 Task: Open a blank google sheet and write heading  Student grades data  Add 10 students name:-  'Joshua Rivera, Zoey Coleman, Ryan Wright, Addison Bailey, Jonathan Simmons, Brooklyn Ward, Caleb Barnes, Audrey Collins, Gabriel Perry, Sofia Bell. ' in November Last week sales are  100 to 150. Math Grade:-  90, 95, 80, 92, 85,88, 90, 78, 92, 85.Science Grade:-  85, 87, 92, 88, 90, 85, 92, 80, 88, 90.English Grade:-  92, 90, 85, 90, 88, 92, 85, 82, 90, 88.History Grade:-  88, 92, 78, 95, 90, 90, 80, 85, 92, 90. Total use the formula   =SUM(D2:G2) then presss enter. Save page analysisSalesByMonth
Action: Mouse moved to (260, 139)
Screenshot: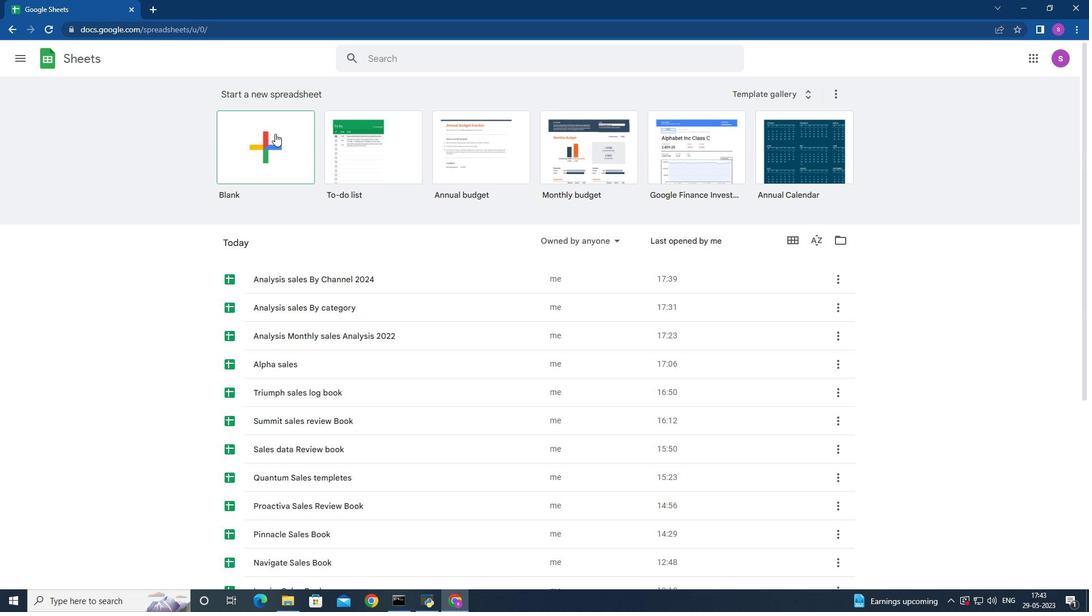 
Action: Mouse pressed left at (260, 139)
Screenshot: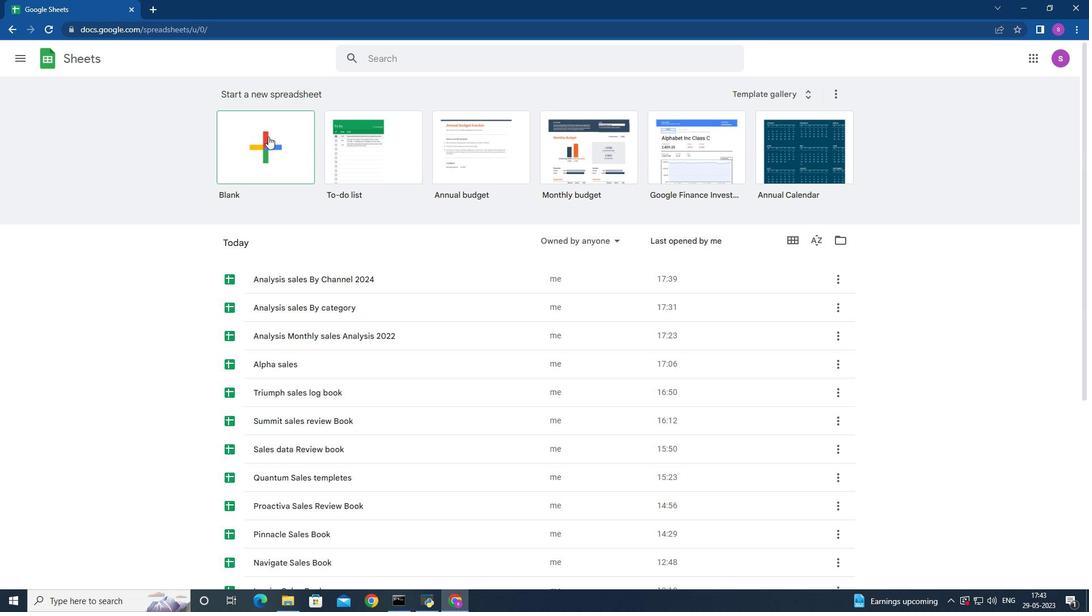 
Action: Mouse moved to (71, 141)
Screenshot: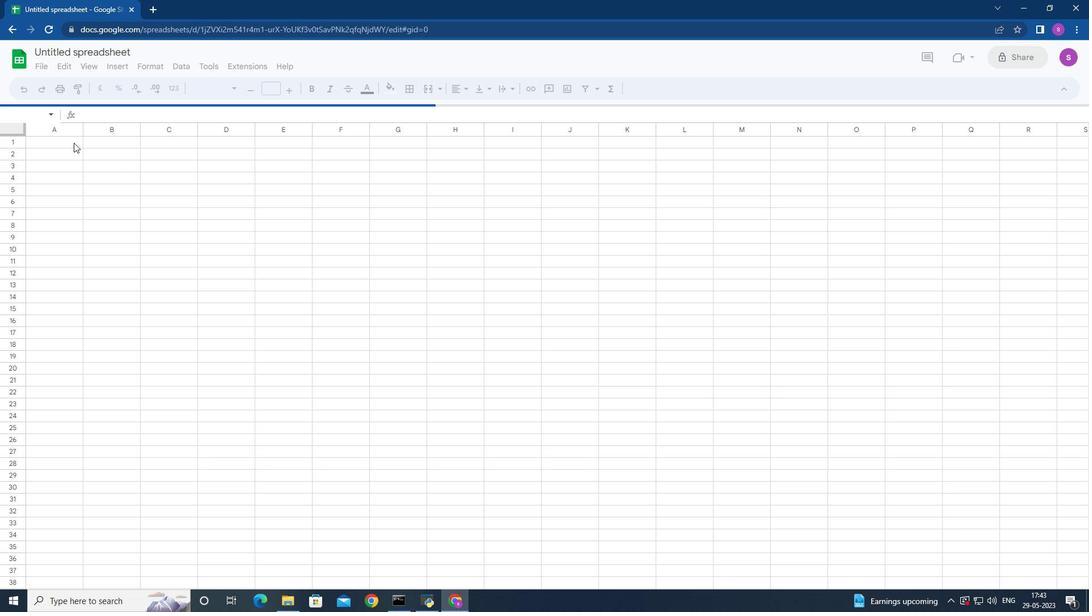 
Action: Mouse pressed left at (71, 141)
Screenshot: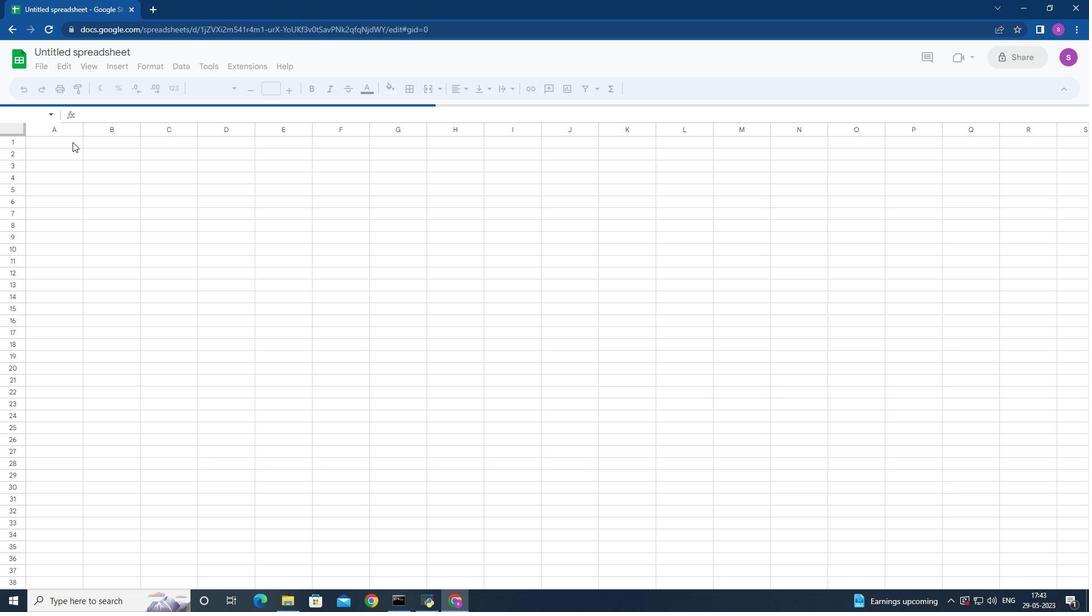
Action: Key pressed <Key.shift>Student<Key.space><Key.shift>grades<Key.space>dat<Key.backspace><Key.backspace><Key.backspace><Key.enter><Key.shift>O<Key.backspace><Key.shift>Jos<Key.backspace><Key.backspace><Key.backspace><Key.shift>Student<Key.space>name<Key.space><Key.enter><Key.shift>Joshua<Key.space><Key.shift>F<Key.backspace>r<Key.backspace><Key.shift>Riversa<Key.backspace><Key.backspace>a<Key.enter><Key.shift>Zoey<Key.space><Key.shift>Coleman<Key.enter><Key.shift><Key.shift><Key.shift><Key.shift><Key.shift>Ryan<Key.space><Key.shift>Wright<Key.enter><Key.shift>Addis<Key.backspace>son<Key.space><Key.shift>Bailey<Key.enter><Key.shift><Key.shift><Key.shift><Key.shift><Key.shift>Jonan<Key.backspace>than<Key.space><Key.shift>Simmou<Key.backspace>ns<Key.enter><Key.shift>Brooklt<Key.backspace>yn<Key.space><Key.shift>Ward<Key.enter><Key.shift><Key.shift>Caleb<Key.space><Key.shift>Barnes<Key.enter><Key.shift>Audrey<Key.space><Key.shift>Collins<Key.enter><Key.shift>Gabriesl<Key.backspace><Key.backspace>l<Key.space><Key.shift><Key.shift>Pr<Key.backspace>erry<Key.enter><Key.shift>Sofia<Key.space><Key.shift>Bell<Key.enter><Key.up><Key.up><Key.up><Key.up><Key.up><Key.up><Key.up><Key.up><Key.up><Key.up><Key.up><Key.up><Key.right><Key.right><Key.left><Key.shift><Key.shift><Key.shift><Key.shift><Key.shift><Key.shift><Key.shift><Key.shift><Key.shift><Key.shift><Key.shift><Key.shift><Key.shift><Key.shift><Key.shift><Key.shift><Key.shift><Key.shift><Key.shift><Key.shift><Key.shift><Key.shift><Key.shift><Key.shift><Key.shift><Key.shift><Key.shift><Key.shift><Key.shift>Last<Key.space><Key.shift>Week<Key.space>sales<Key.enter><Key.enter><Key.up>100<Key.enter>120<Key.enter>123<Key.enter>
Screenshot: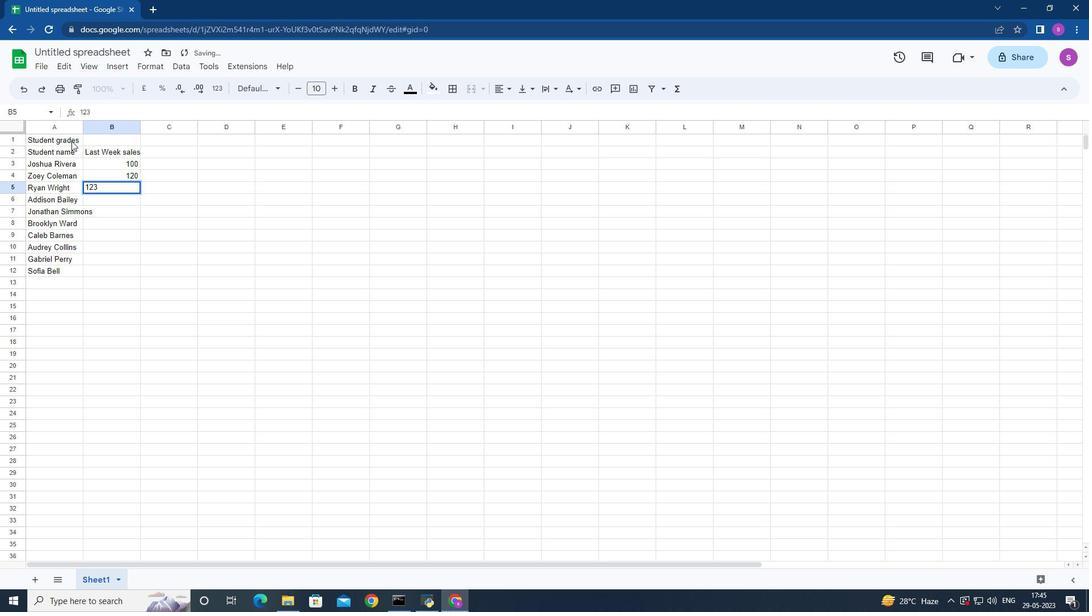 
Action: Mouse moved to (176, 206)
Screenshot: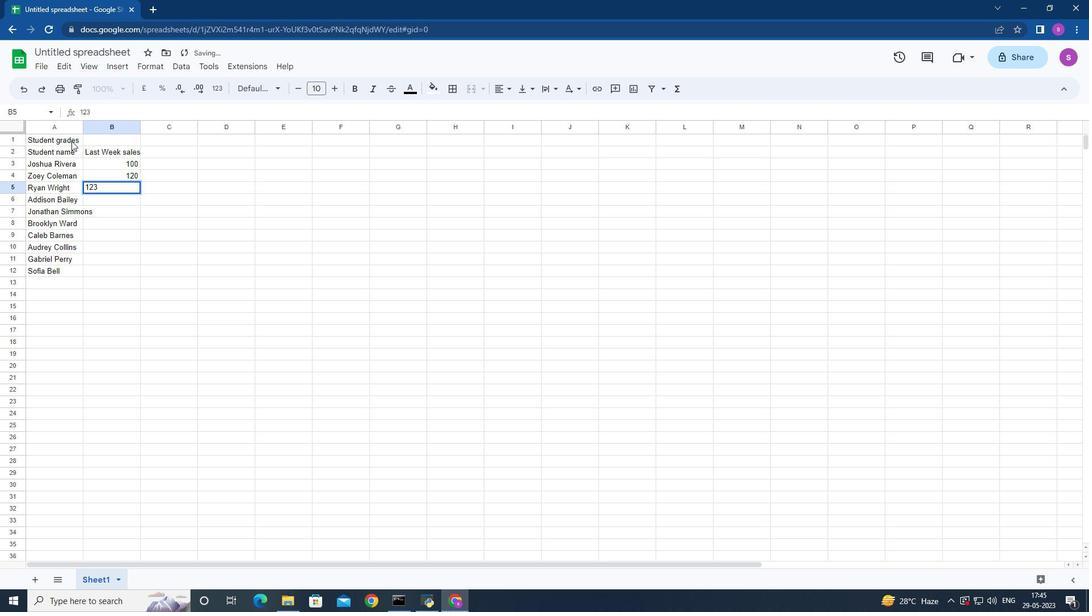 
Action: Key pressed 124<Key.enter>150<Key.enter>136<Key.enter>124<Key.enter>126<Key.enter>124<Key.enter>188<Key.enter>
Screenshot: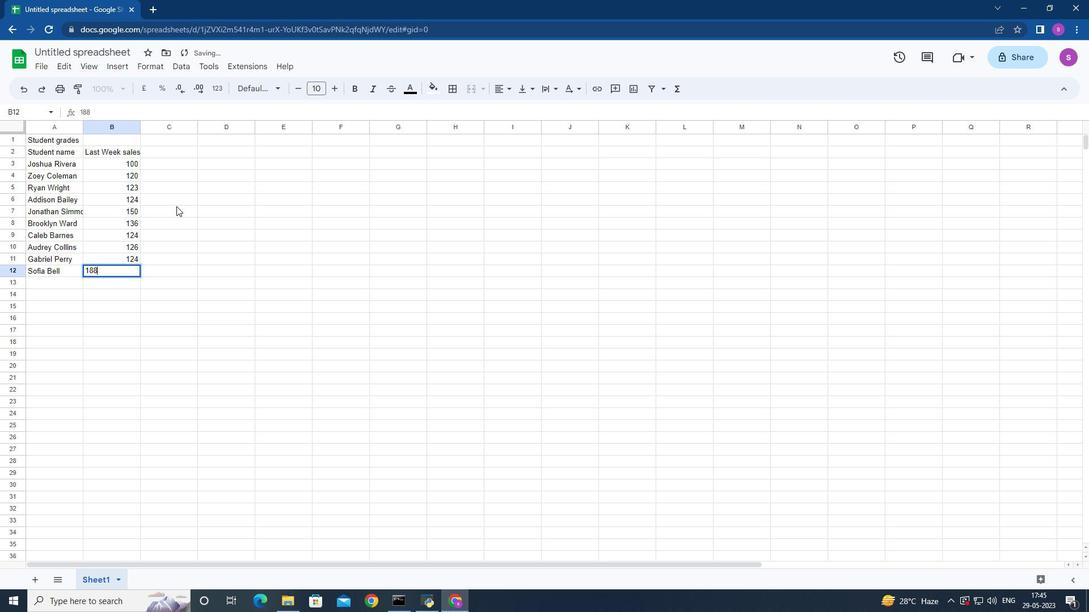 
Action: Mouse moved to (254, 242)
Screenshot: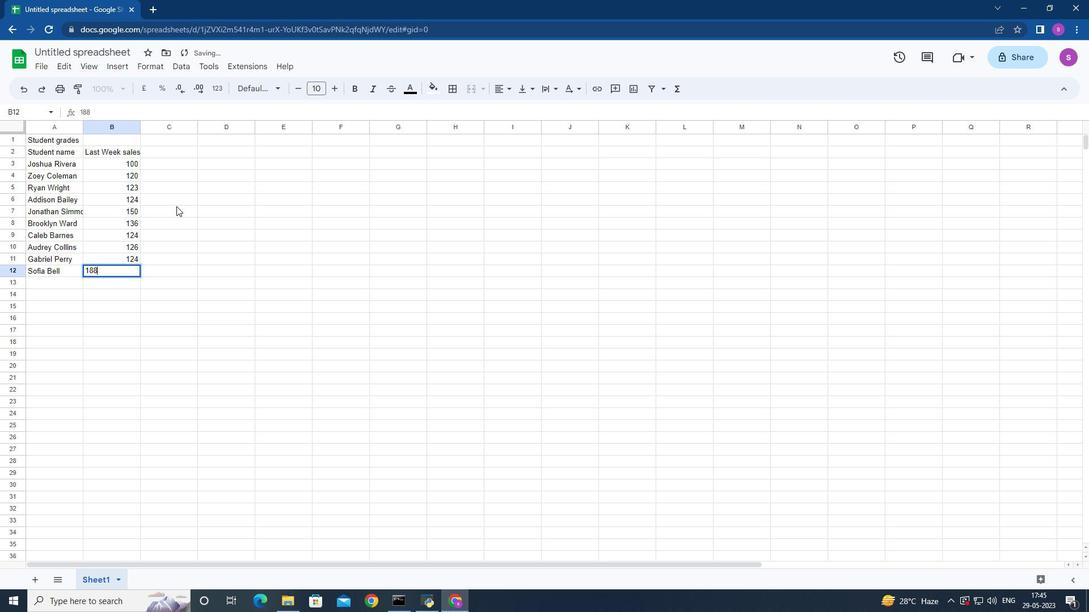 
Action: Key pressed <Key.right><Key.up><Key.up><Key.up><Key.up><Key.up><Key.up><Key.up><Key.up><Key.up><Key.up><Key.up><Key.shift>Math<Key.enter>90<Key.enter>95<Key.enter>80<Key.enter>92<Key.enter>85<Key.enter>88<Key.enter>90<Key.enter>78<Key.enter>92<Key.enter>85<Key.enter><Key.right><Key.up><Key.up><Key.up><Key.up><Key.up><Key.up><Key.up><Key.up><Key.up><Key.up><Key.up><Key.shift>science<Key.home><Key.right><Key.left>
Screenshot: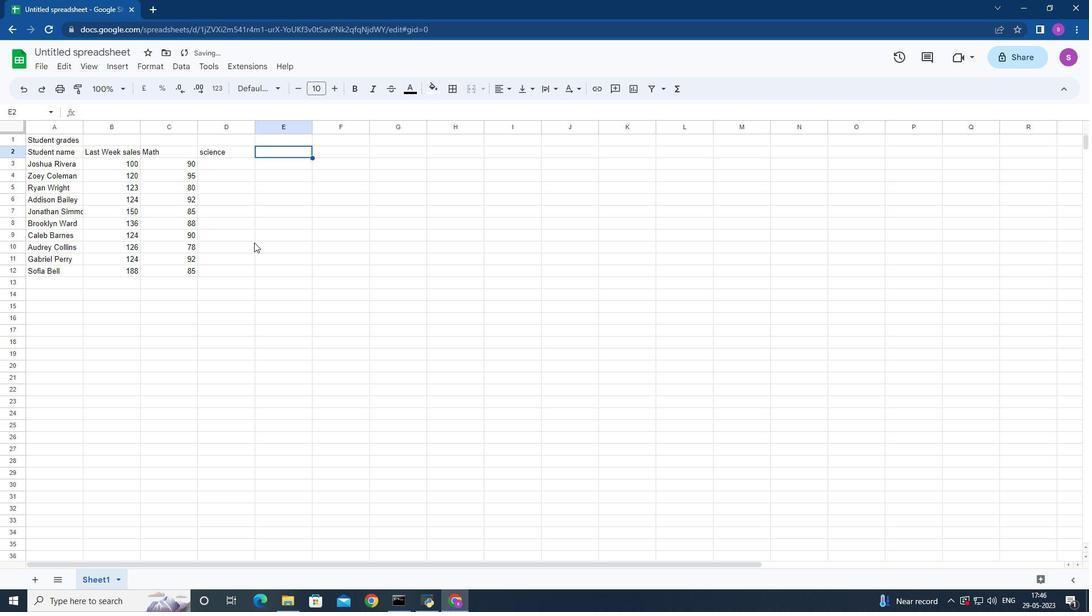 
Action: Mouse moved to (202, 149)
Screenshot: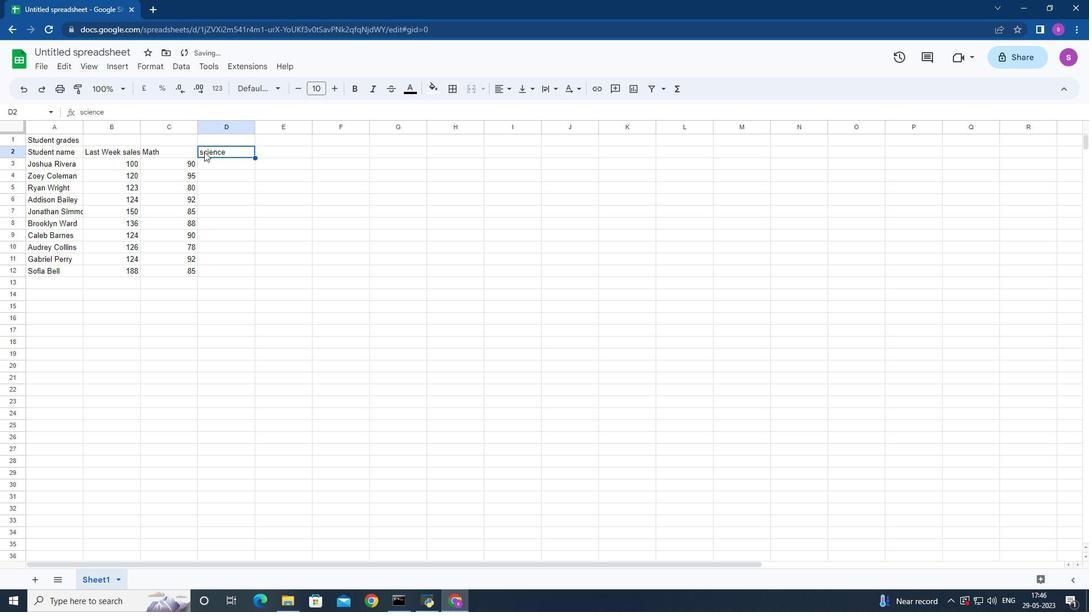 
Action: Mouse pressed left at (202, 149)
Screenshot: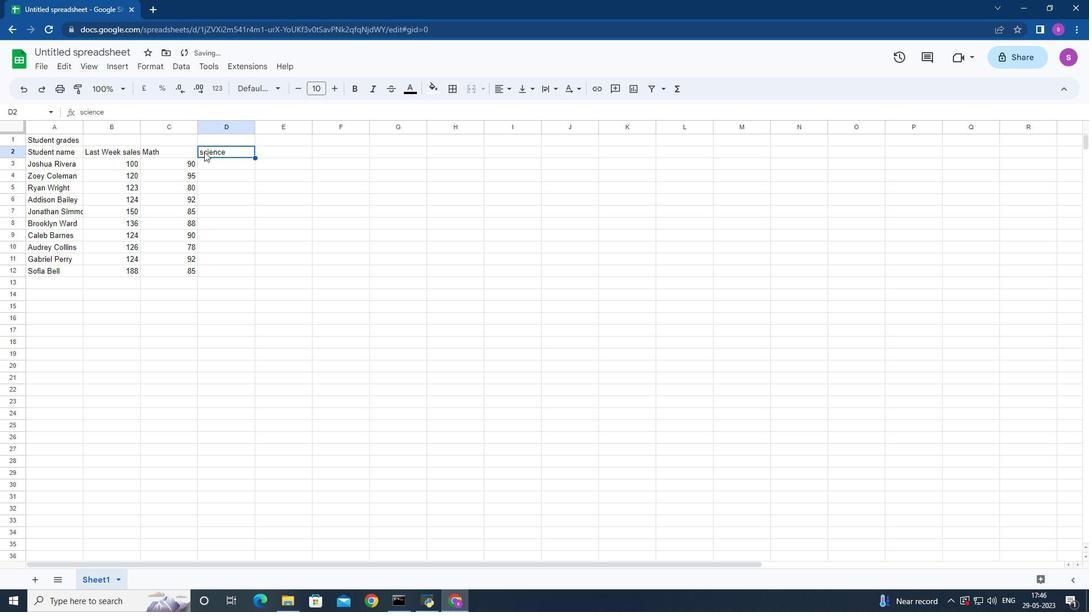 
Action: Mouse moved to (202, 149)
Screenshot: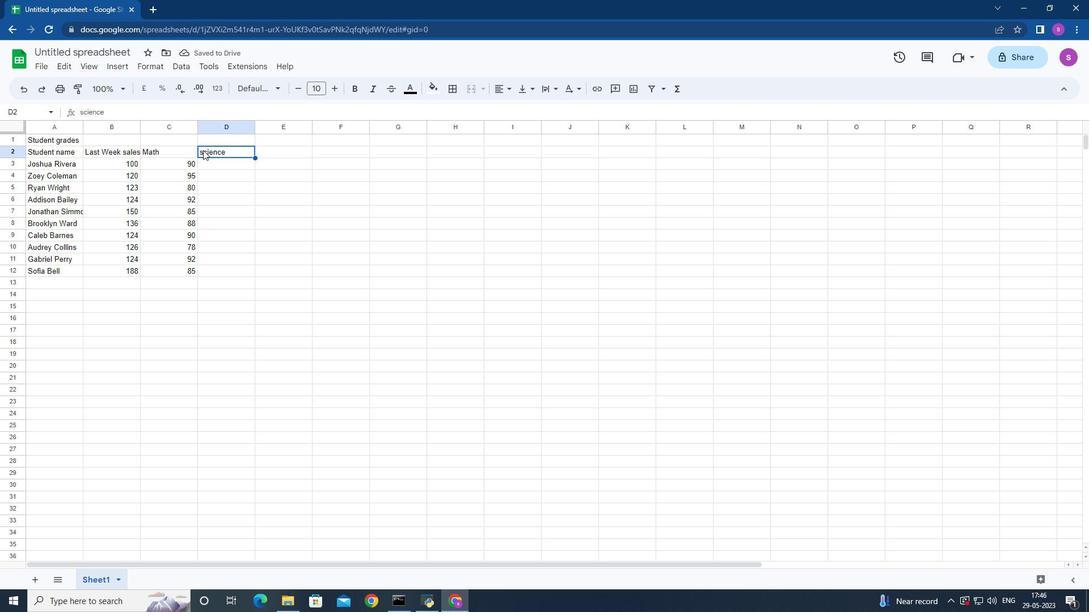 
Action: Mouse pressed left at (202, 149)
Screenshot: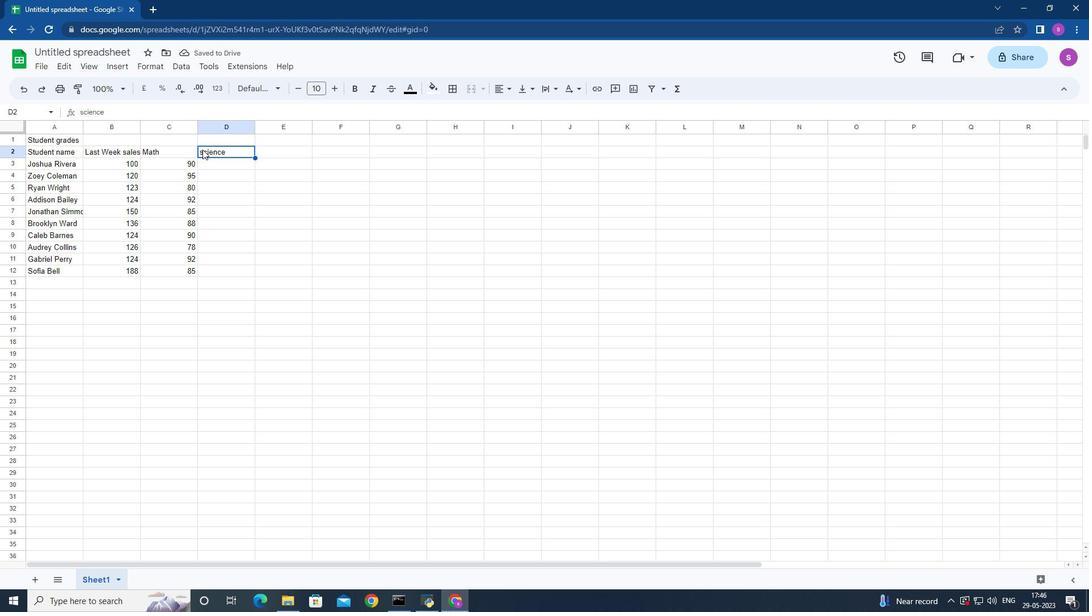 
Action: Mouse moved to (201, 149)
Screenshot: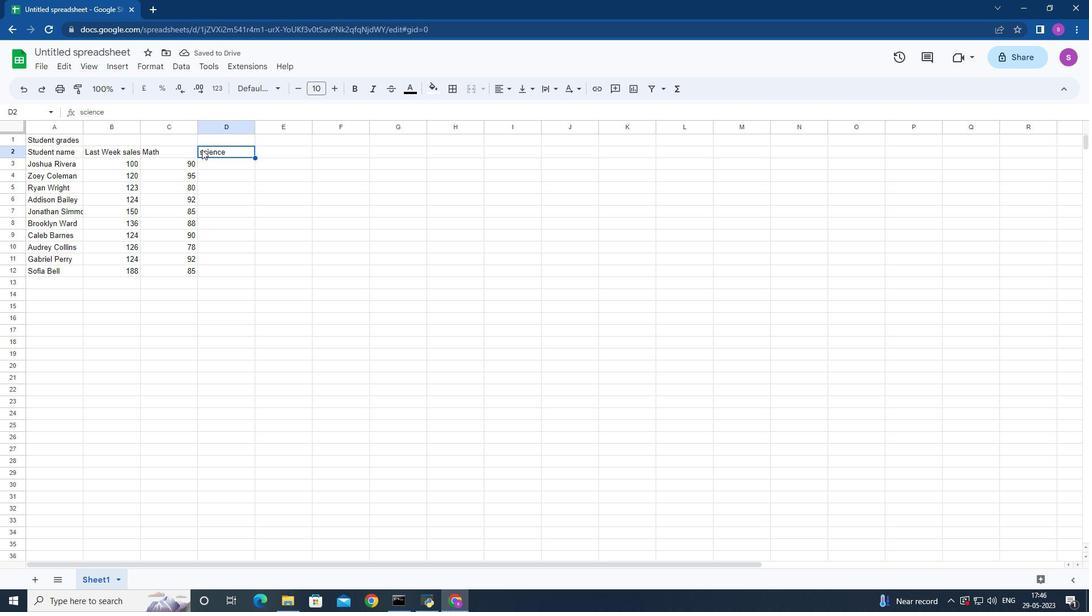 
Action: Mouse pressed left at (201, 149)
Screenshot: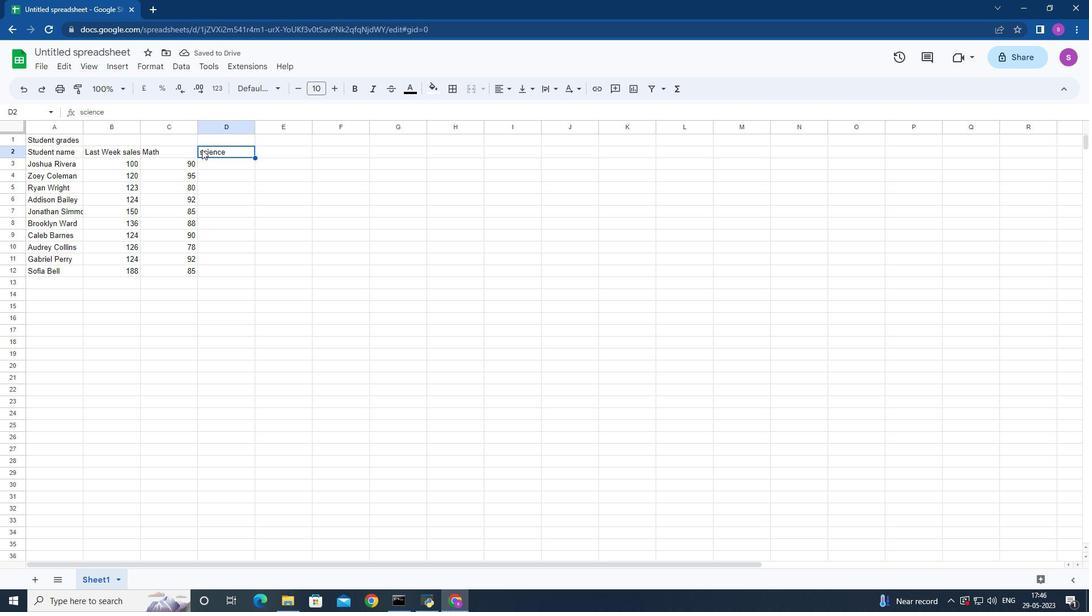 
Action: Mouse moved to (303, 178)
Screenshot: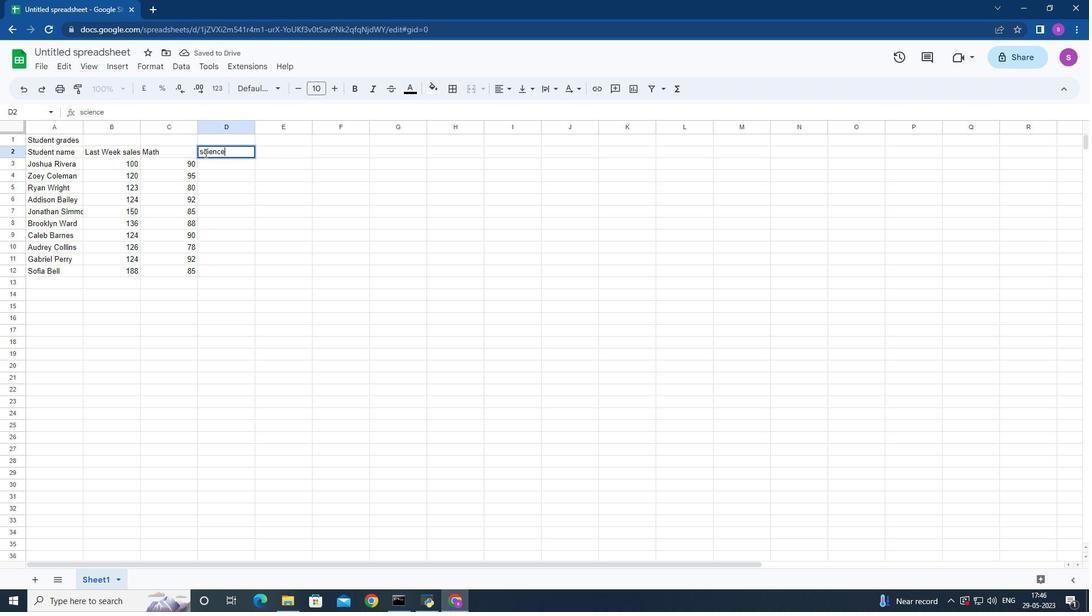 
Action: Key pressed <Key.home><Key.right><Key.backspace><Key.shift>S<Key.enter>5<Key.backspace>85<Key.enter>87<Key.enter>920<Key.backspace><Key.backspace><Key.backspace>92<Key.enter>88<Key.enter>90<Key.enter>85<Key.enter>92<Key.enter>80<Key.enter>88<Key.enter>90<Key.enter><Key.up><Key.right><Key.home><Key.right><Key.right><Key.right><Key.right><Key.up><Key.down><Key.shift>English<Key.enter>92<Key.enter>92<Key.enter>85<Key.enter>92<Key.backspace>0<Key.enter>88<Key.enter>92<Key.enter>85<Key.enter>82<Key.enter>90<Key.enter>88<Key.enter><Key.right><Key.up><Key.up><Key.right><Key.down><Key.left><Key.shift>History<Key.enter>88<Key.enter>92<Key.enter>78<Key.enter>95<Key.enter>92<Key.backspace>0<Key.enter>90<Key.enter>80<Key.enter>85<Key.enter>92<Key.enter>90
Screenshot: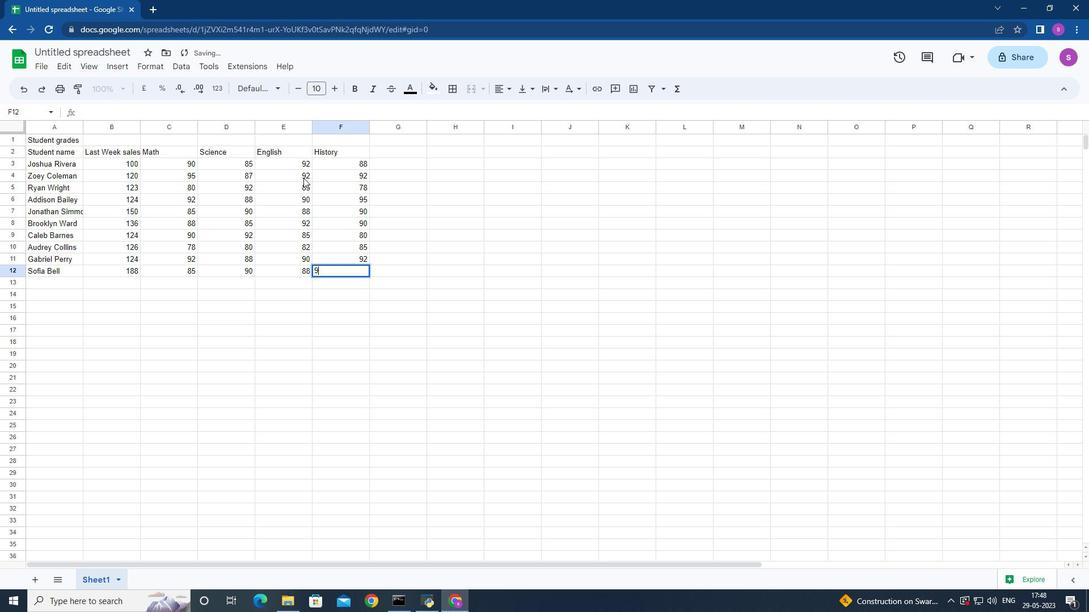 
Action: Mouse moved to (306, 179)
Screenshot: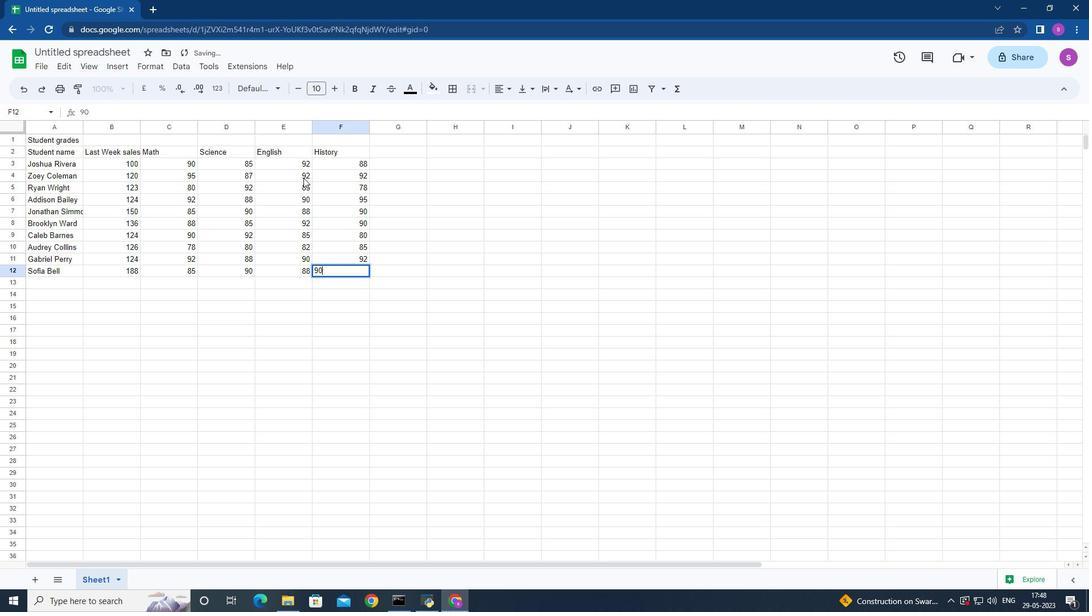 
Action: Key pressed <Key.enter>
Screenshot: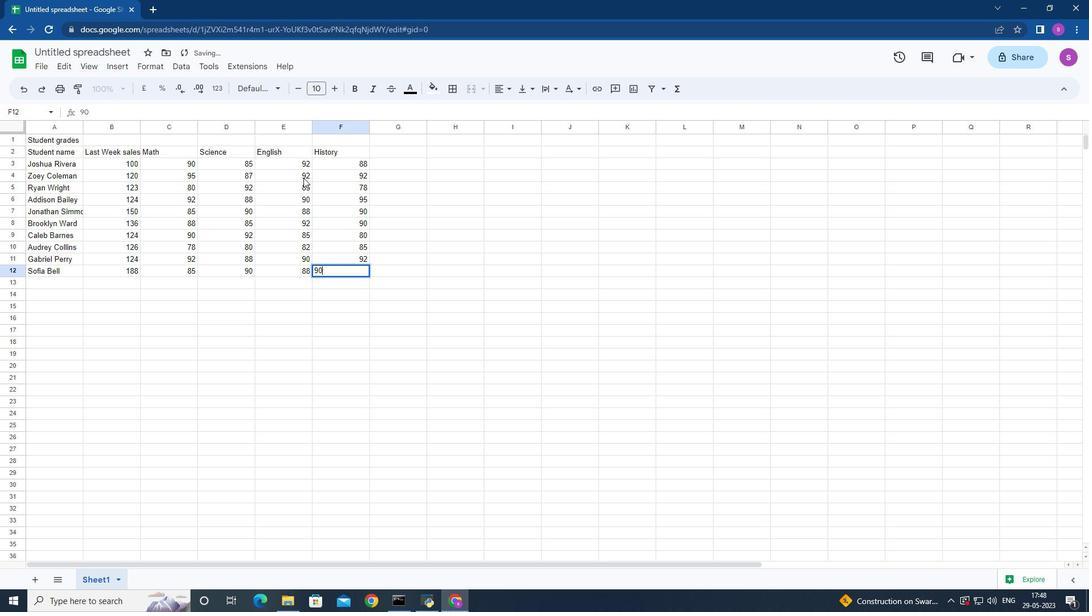 
Action: Mouse moved to (307, 180)
Screenshot: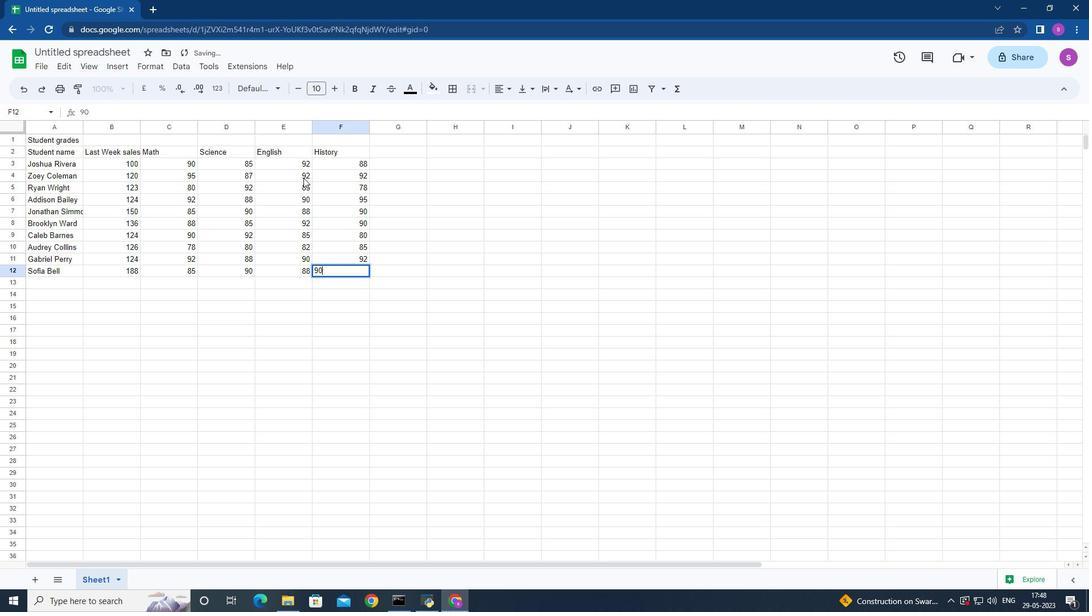 
Action: Key pressed <Key.right><Key.up><Key.up><Key.shift><Key.down><Key.shift>Total<Key.space><Key.enter><Key.shift_r><Key.shift_r><Key.shift_r><Key.shift_r><Key.shift_r><Key.shift_r><Key.shift_r><Key.shift_r><Key.shift_r><Key.shift_r><Key.shift_r><Key.left><Key.right>=<Key.shift_r><Key.left><Key.shift_r><Key.left><Key.left><Key.left><Key.left><Key.shift_r><Key.right><Key.enter><Key.up><Key.backspace>=
Screenshot: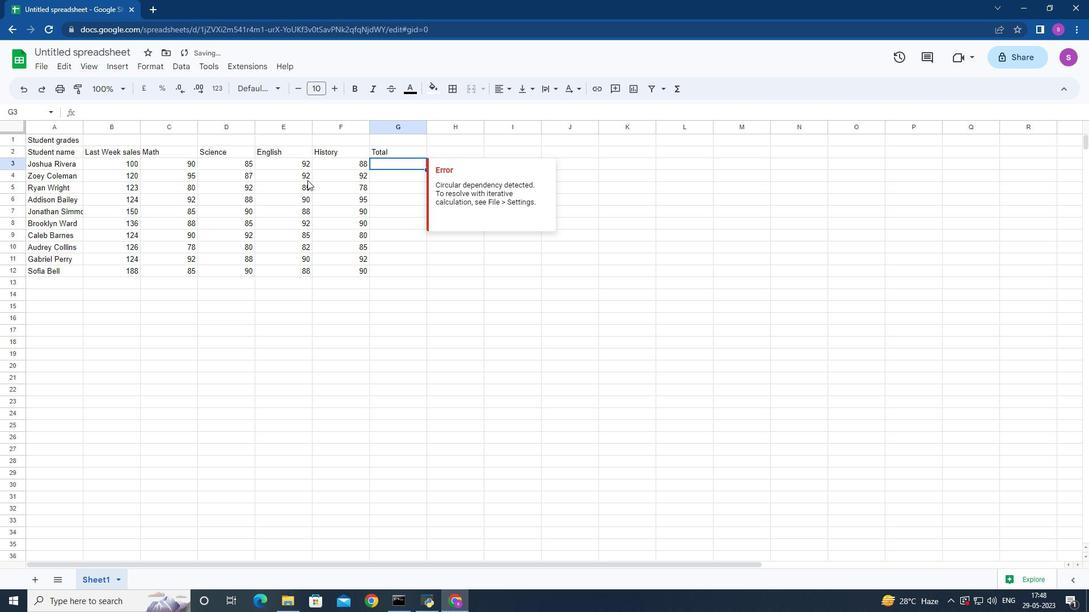 
Action: Mouse moved to (342, 161)
Screenshot: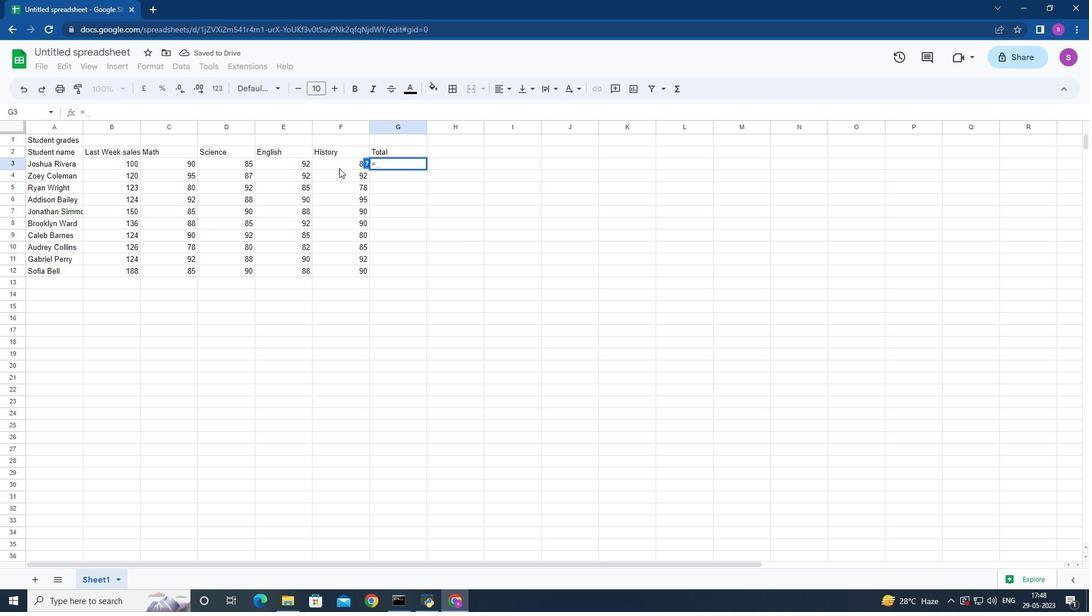 
Action: Mouse pressed left at (342, 161)
Screenshot: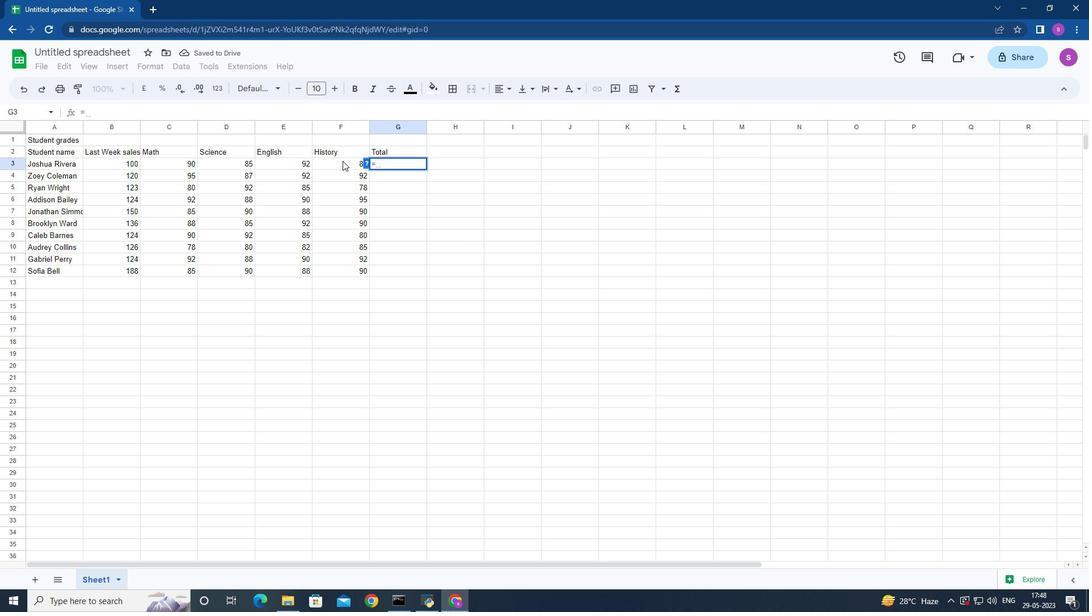 
Action: Mouse moved to (299, 162)
Screenshot: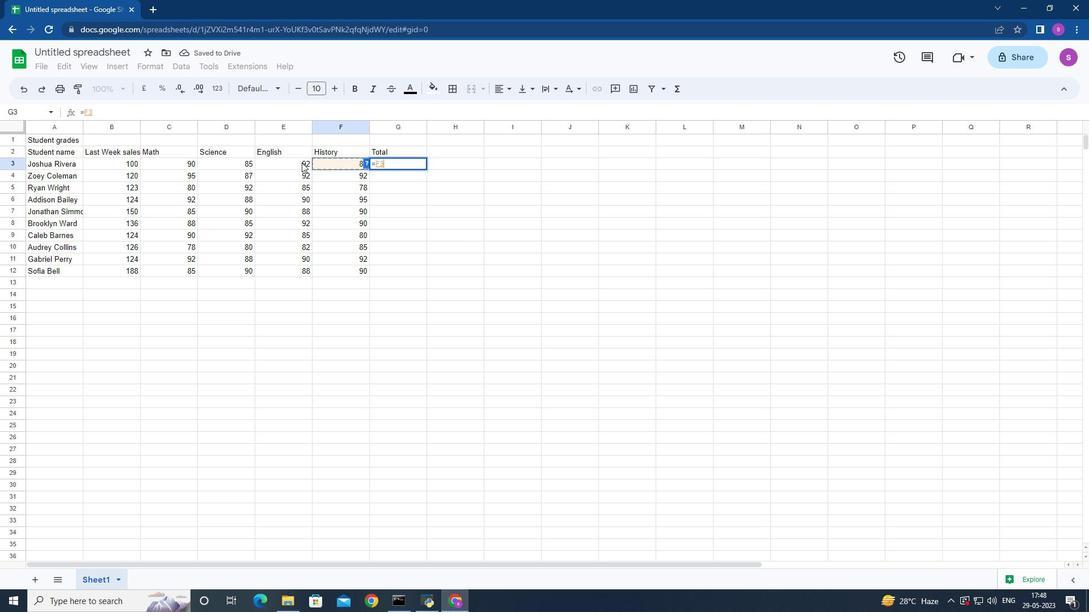
Action: Mouse pressed left at (299, 162)
Screenshot: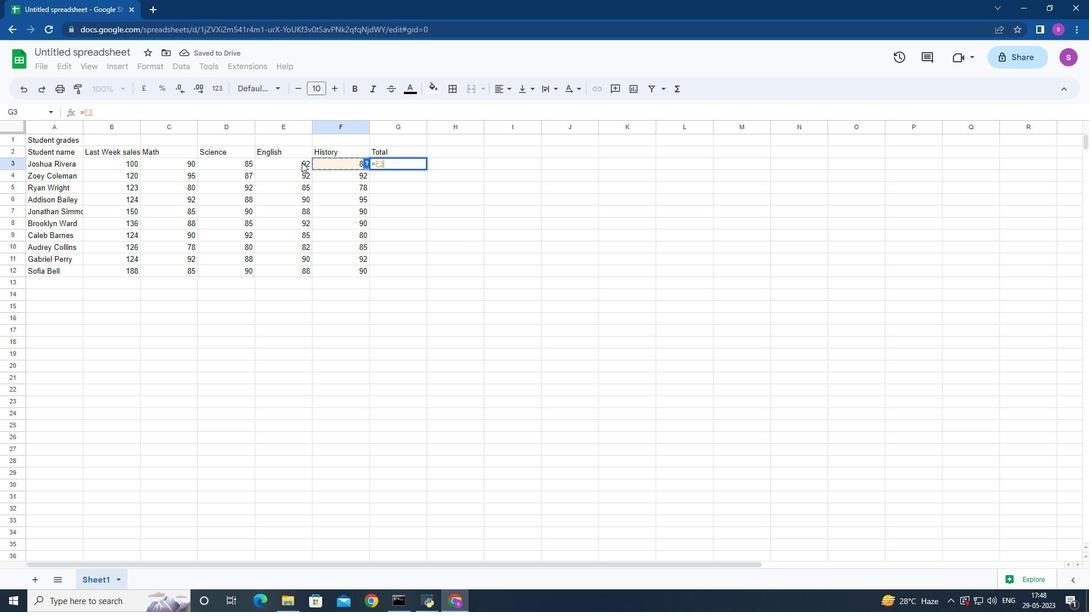 
Action: Mouse moved to (346, 160)
Screenshot: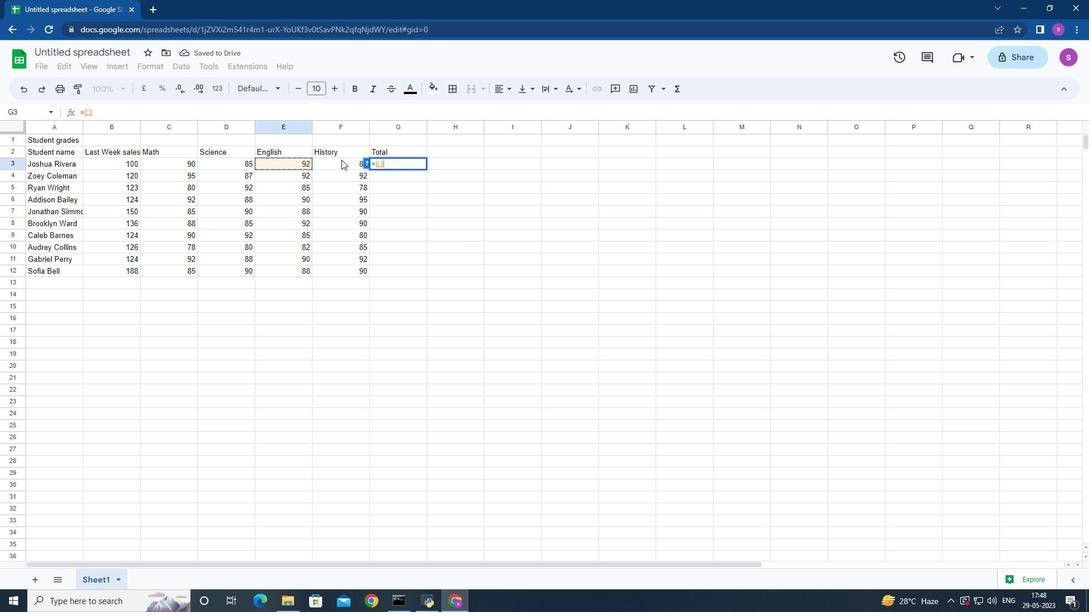 
Action: Mouse pressed left at (346, 160)
Screenshot: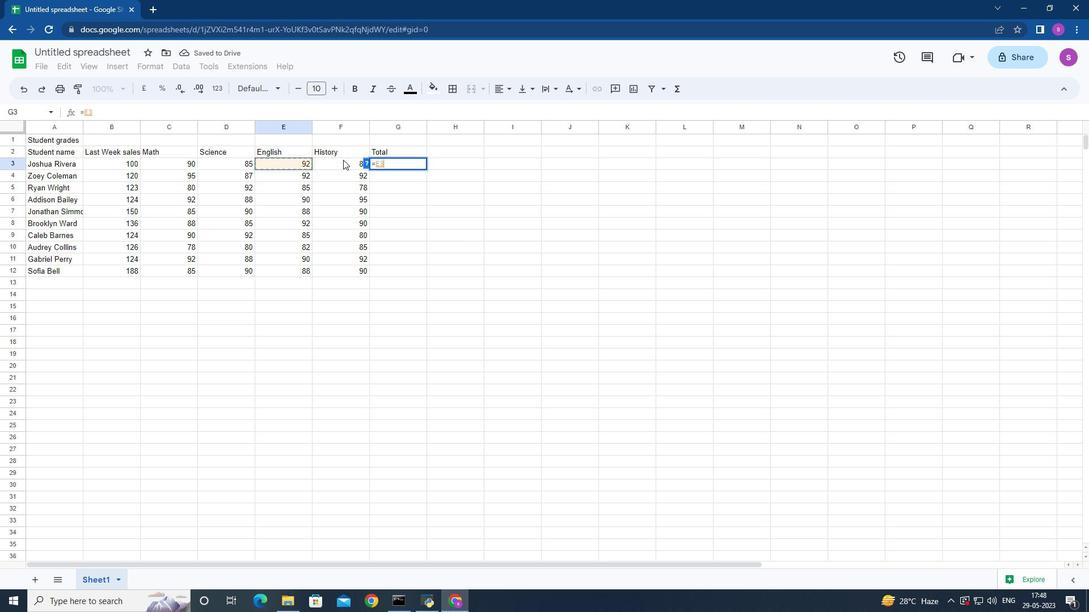 
Action: Mouse moved to (334, 162)
Screenshot: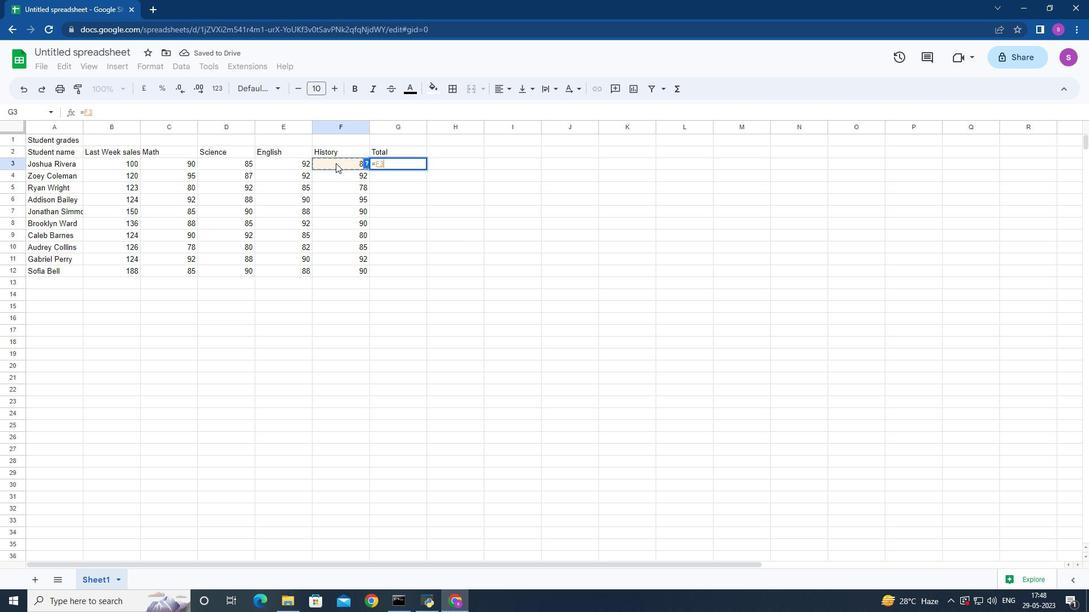 
Action: Key pressed <Key.shift_r><Key.left><Key.left><Key.left><Key.left><Key.left><Key.left><Key.left>
Screenshot: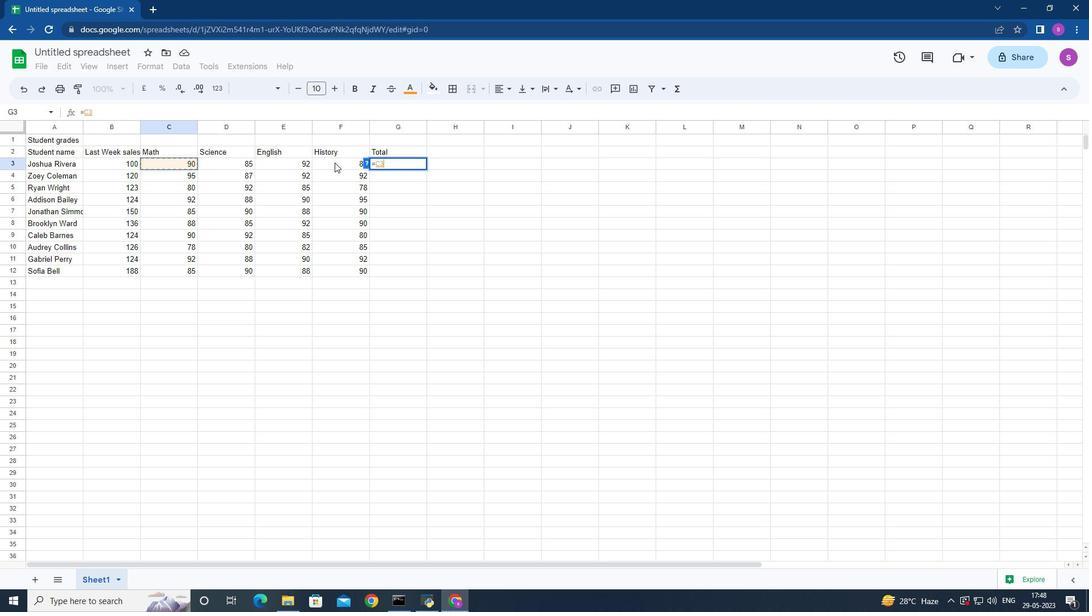 
Action: Mouse moved to (393, 160)
Screenshot: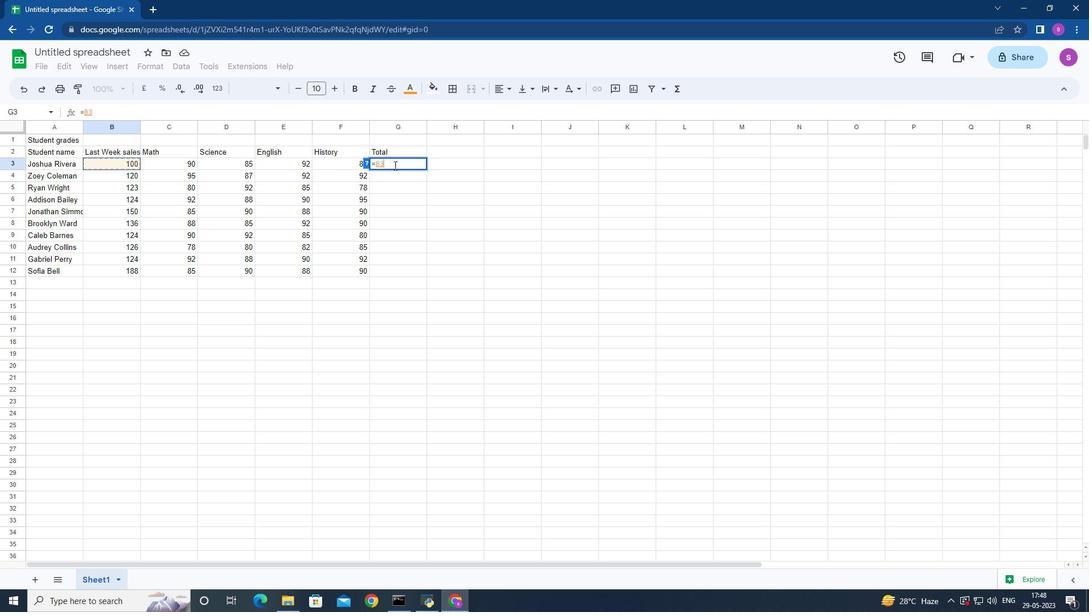 
Action: Mouse pressed left at (393, 160)
Screenshot: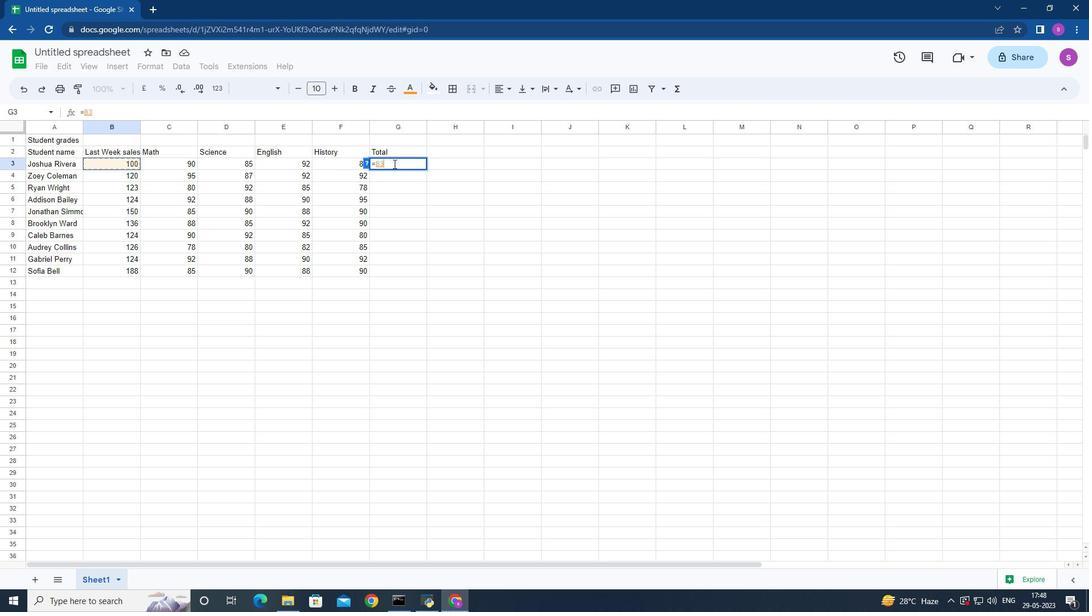 
Action: Mouse pressed left at (393, 160)
Screenshot: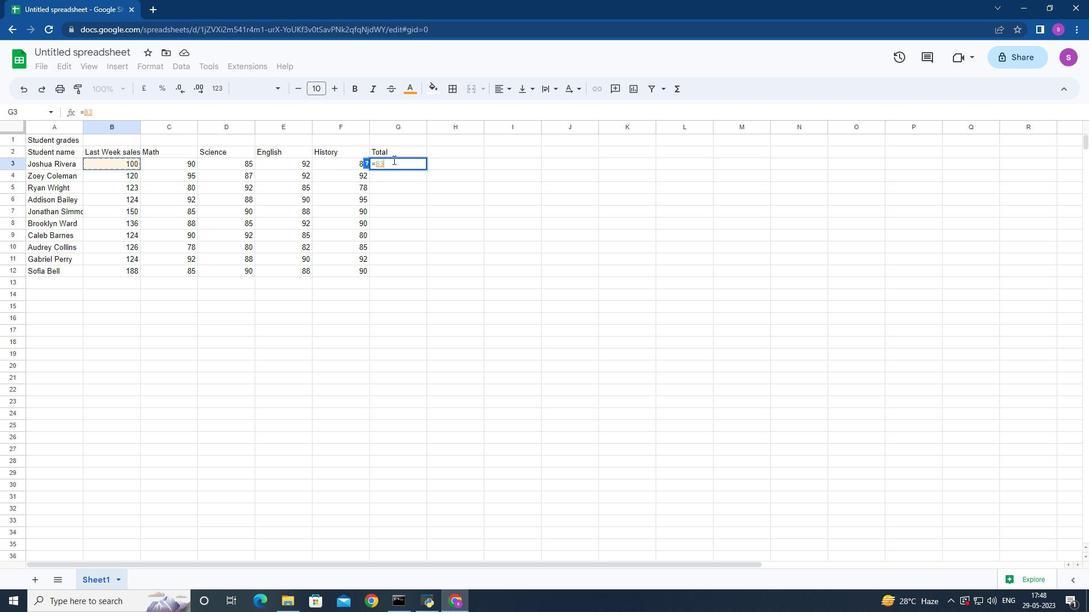 
Action: Key pressed <Key.backspace>sum
Screenshot: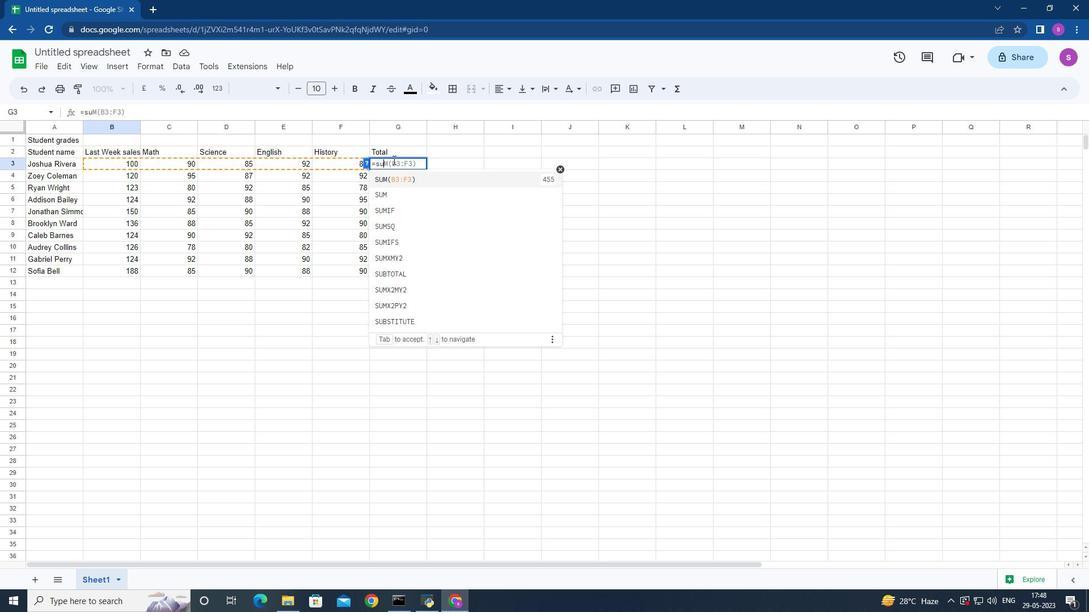 
Action: Mouse moved to (367, 163)
Screenshot: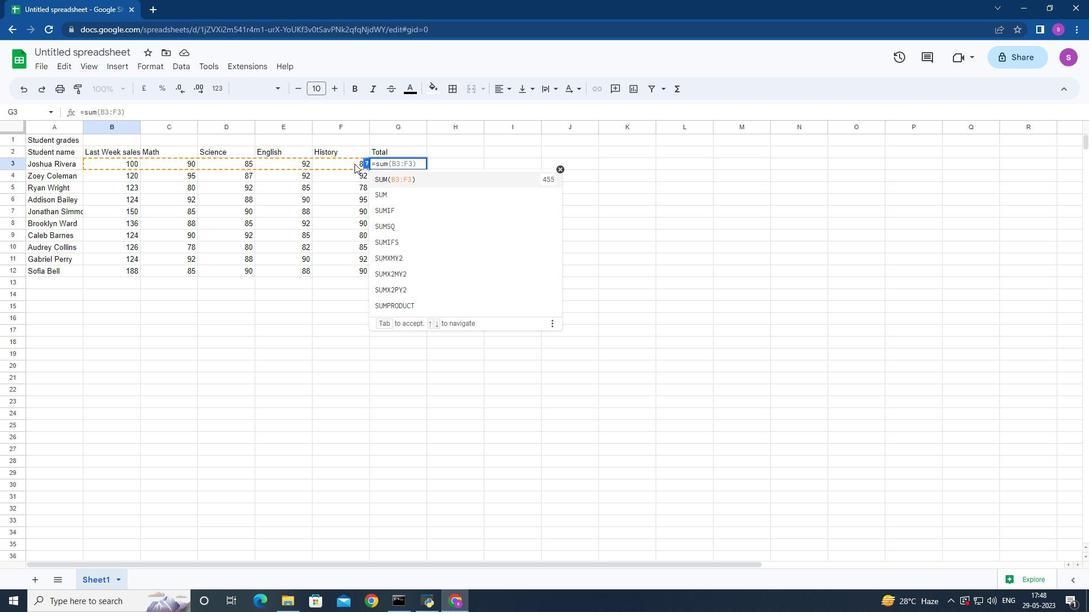
Action: Key pressed <Key.shift_r><Key.left><Key.right>
Screenshot: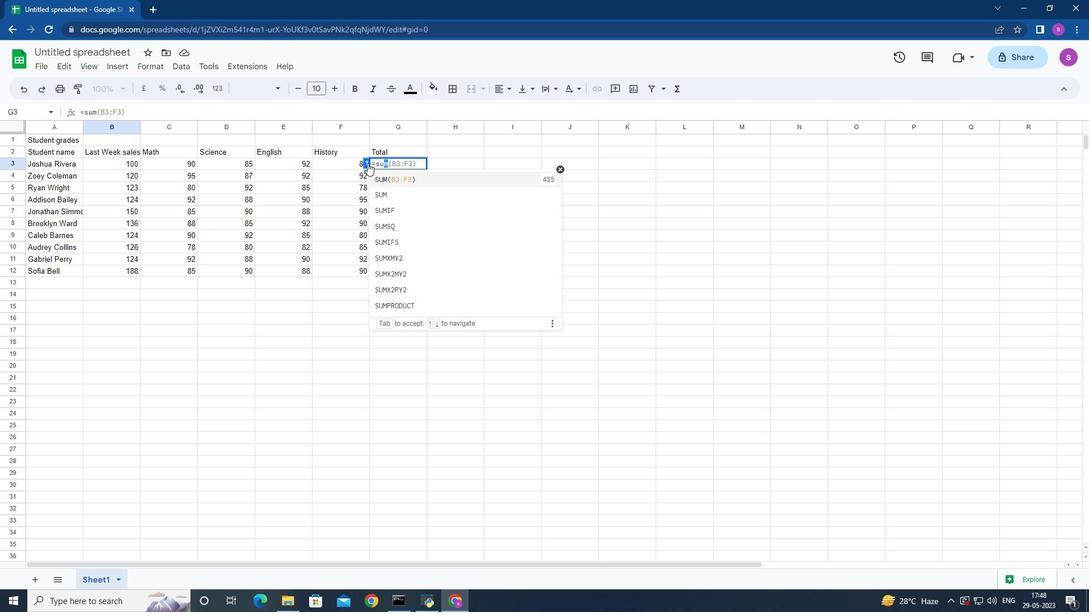 
Action: Mouse moved to (356, 156)
Screenshot: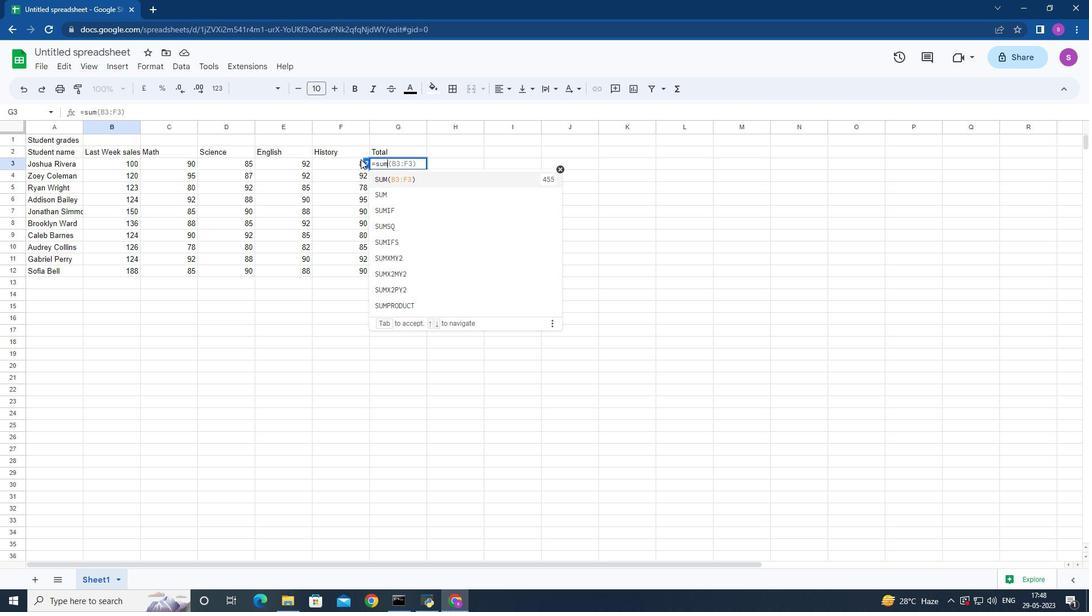 
Action: Mouse pressed left at (356, 156)
Screenshot: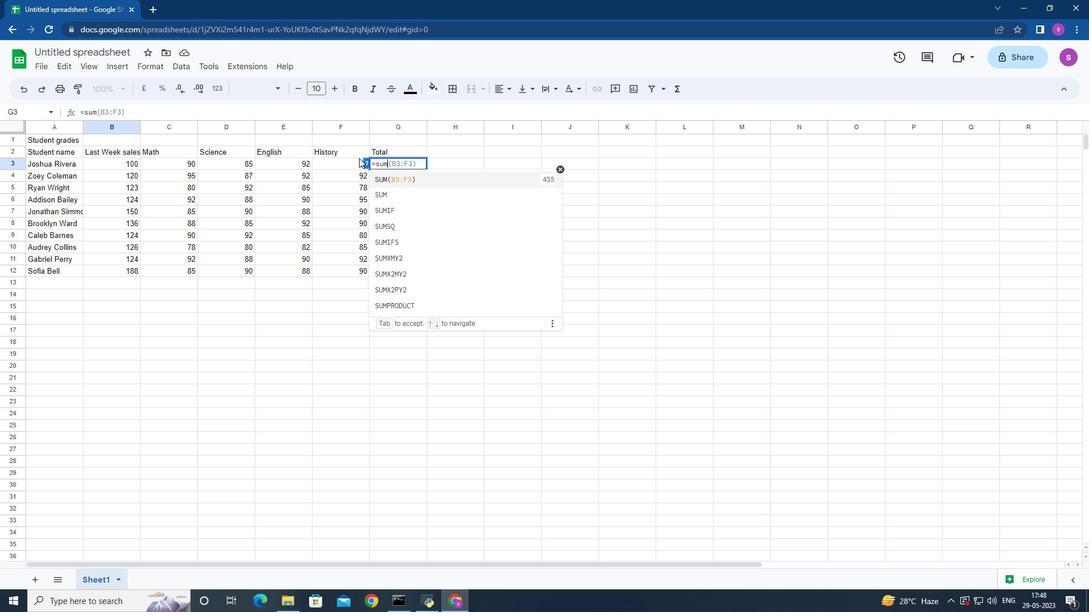 
Action: Mouse moved to (352, 161)
Screenshot: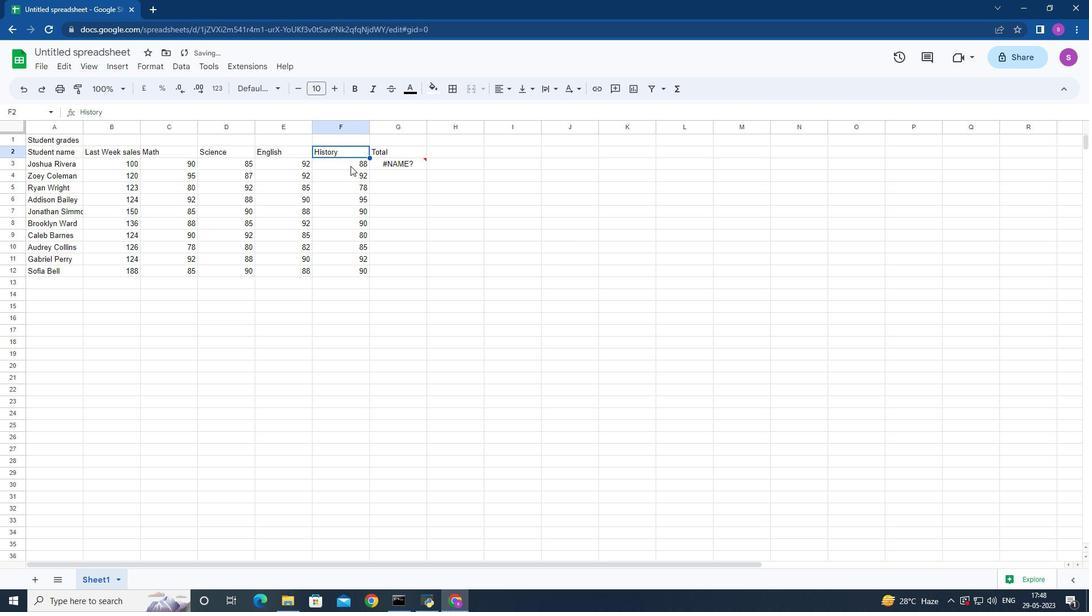 
Action: Mouse pressed left at (352, 161)
Screenshot: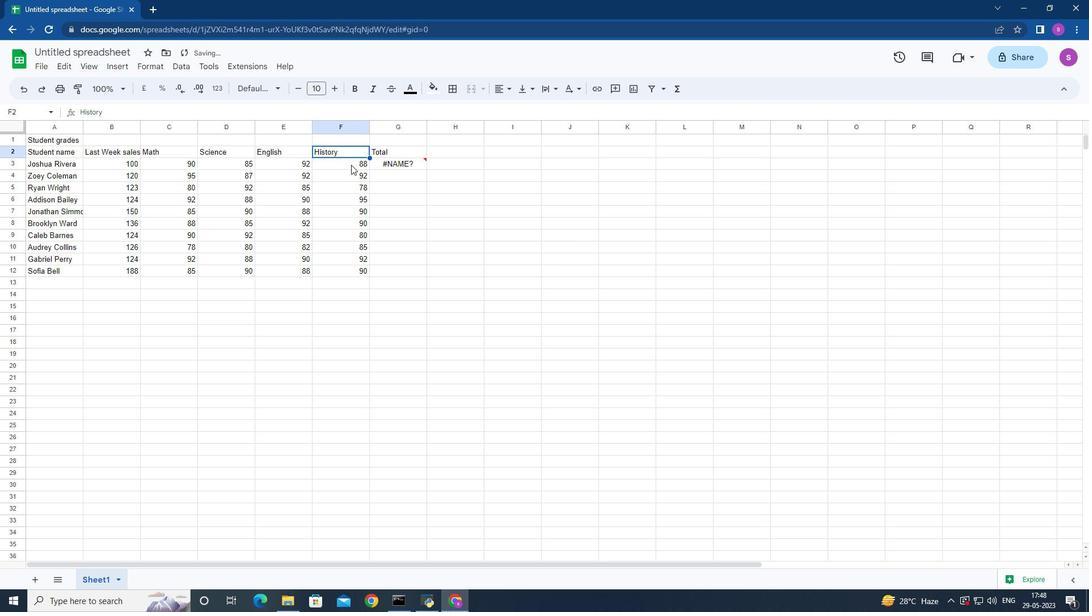 
Action: Mouse moved to (392, 162)
Screenshot: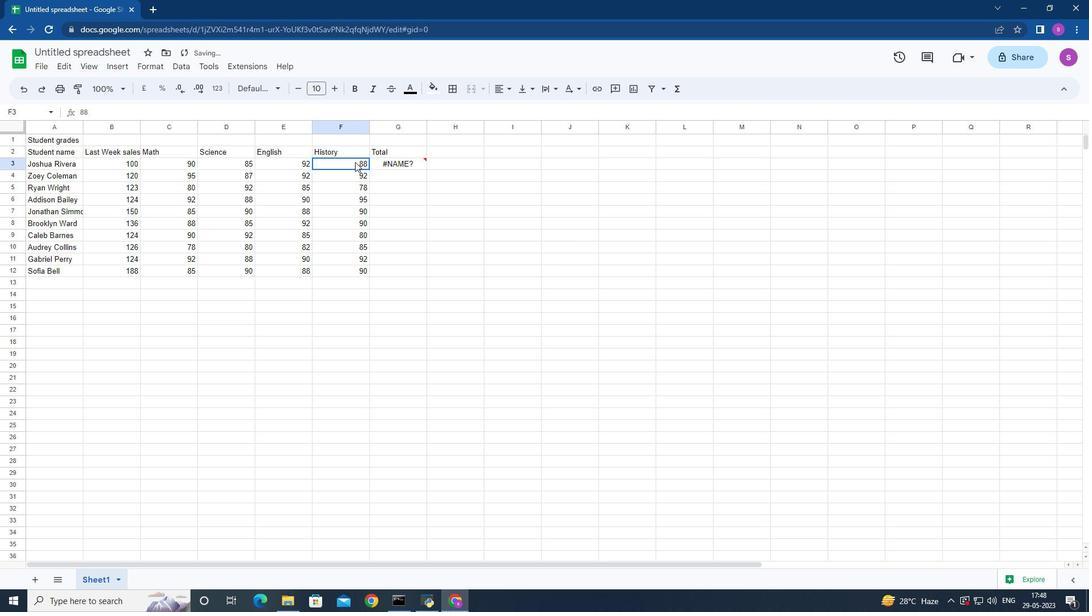 
Action: Mouse pressed left at (392, 162)
Screenshot: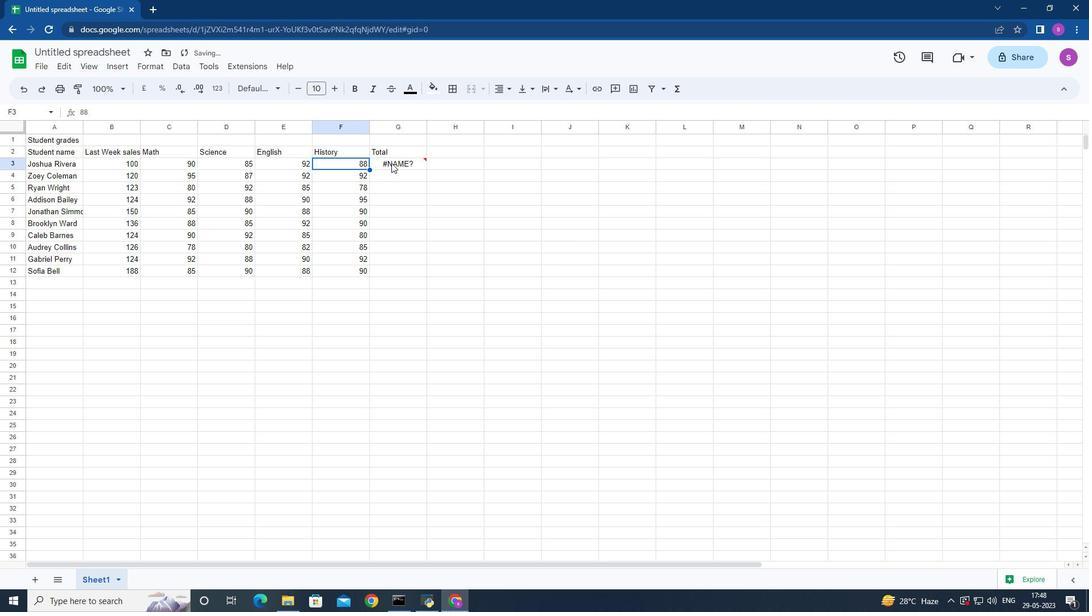 
Action: Mouse moved to (411, 158)
Screenshot: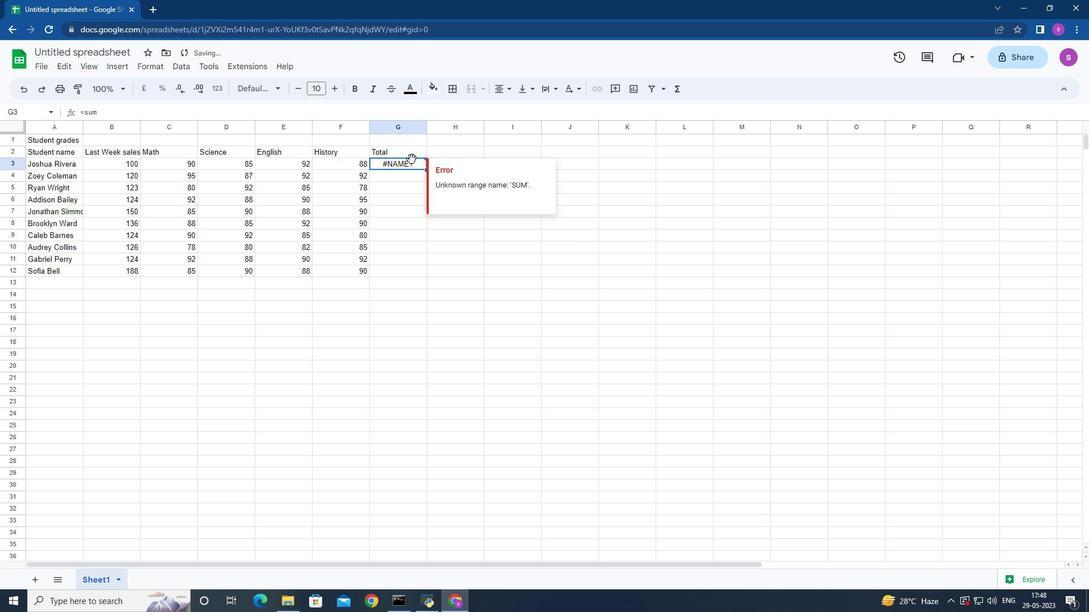 
Action: Key pressed =sum
Screenshot: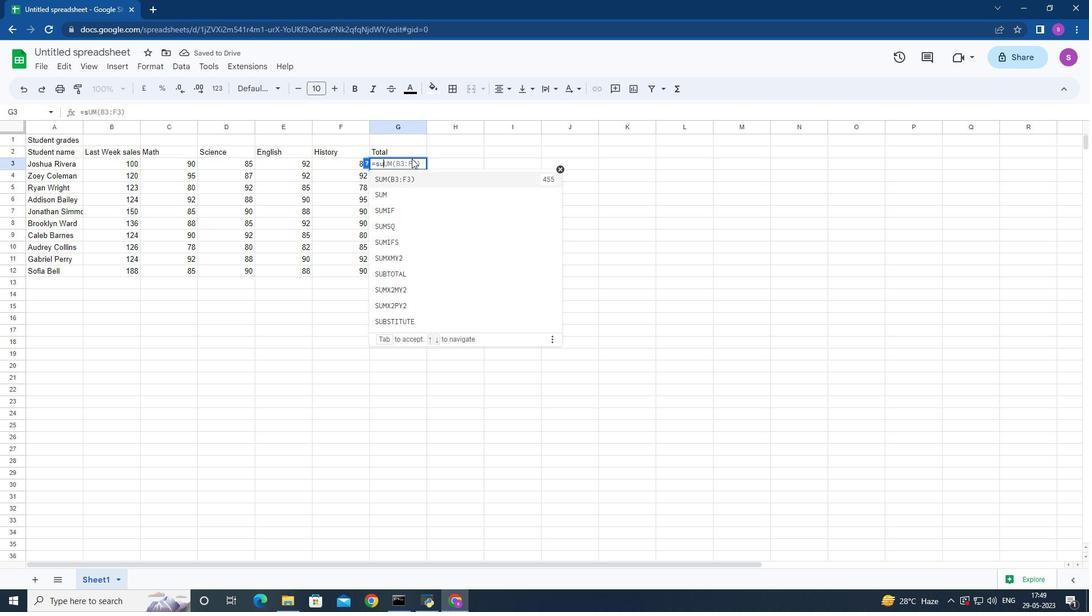 
Action: Mouse moved to (406, 167)
Screenshot: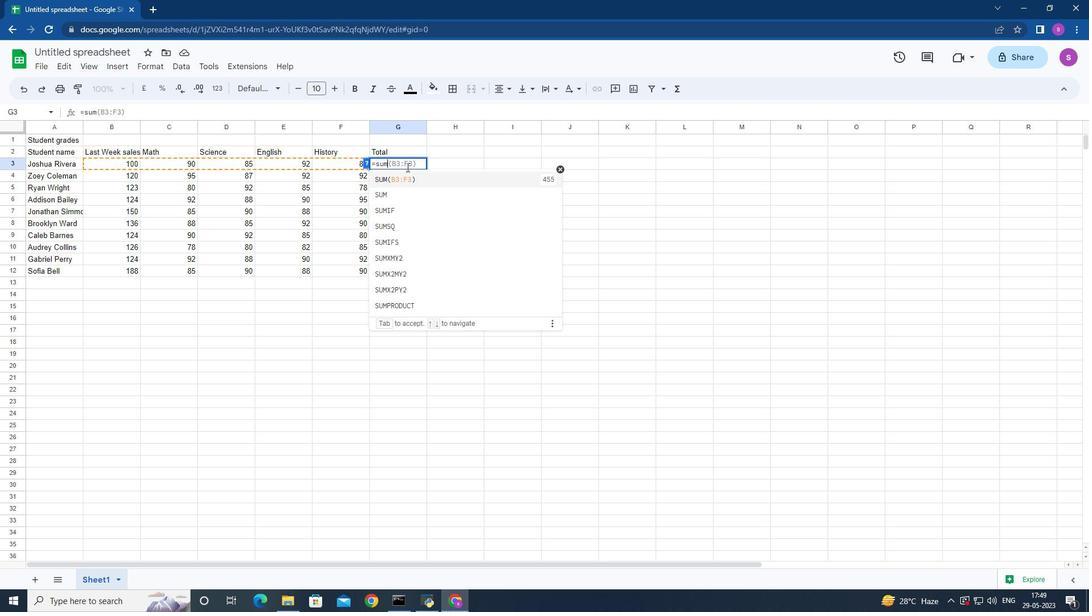
Action: Key pressed <Key.shift>(
Screenshot: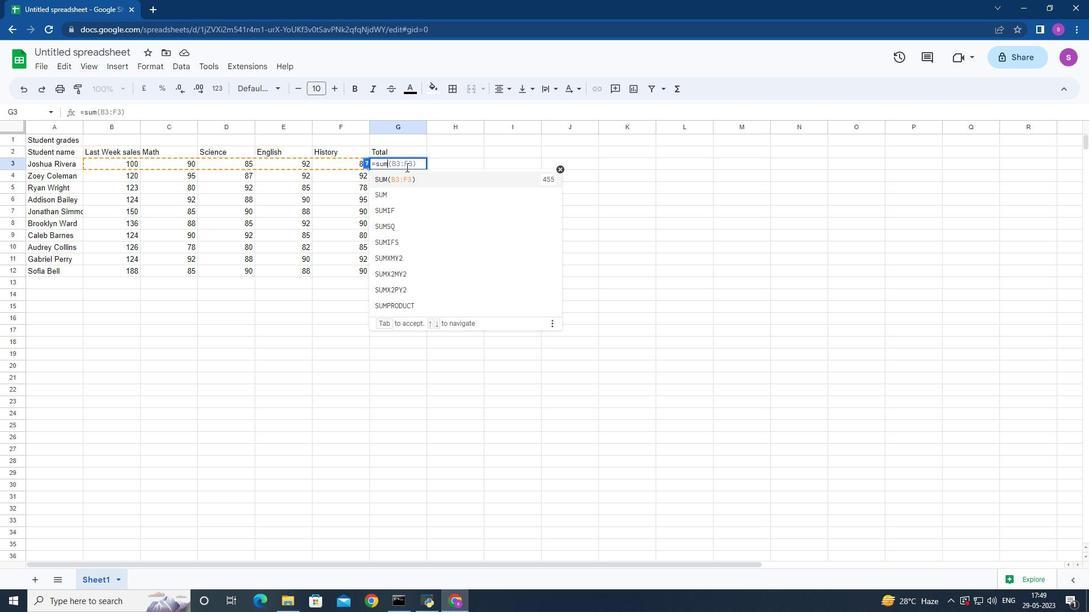
Action: Mouse moved to (351, 165)
Screenshot: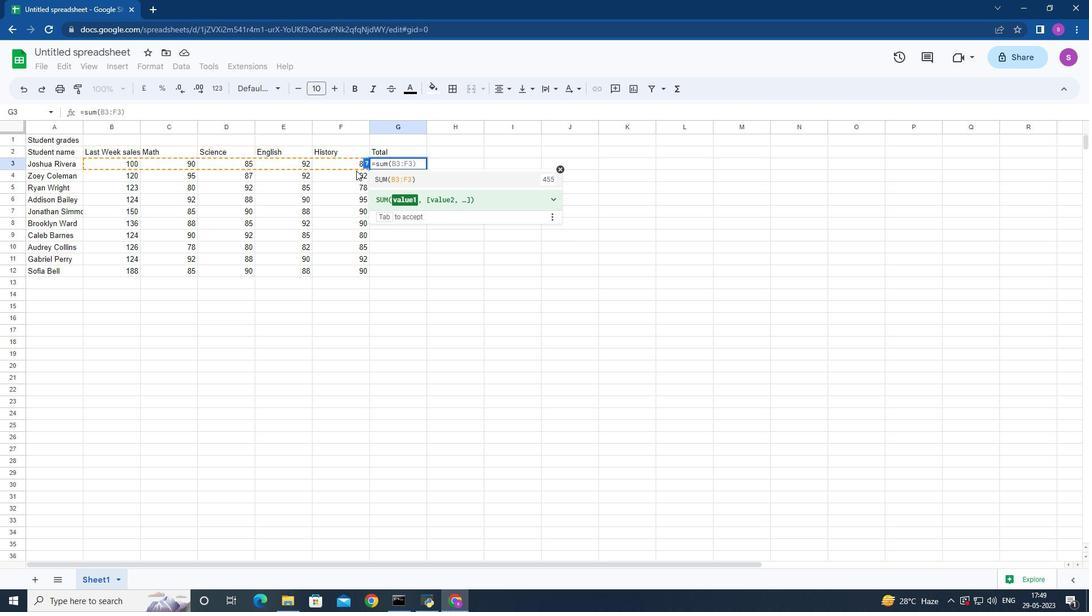
Action: Mouse pressed left at (351, 165)
Screenshot: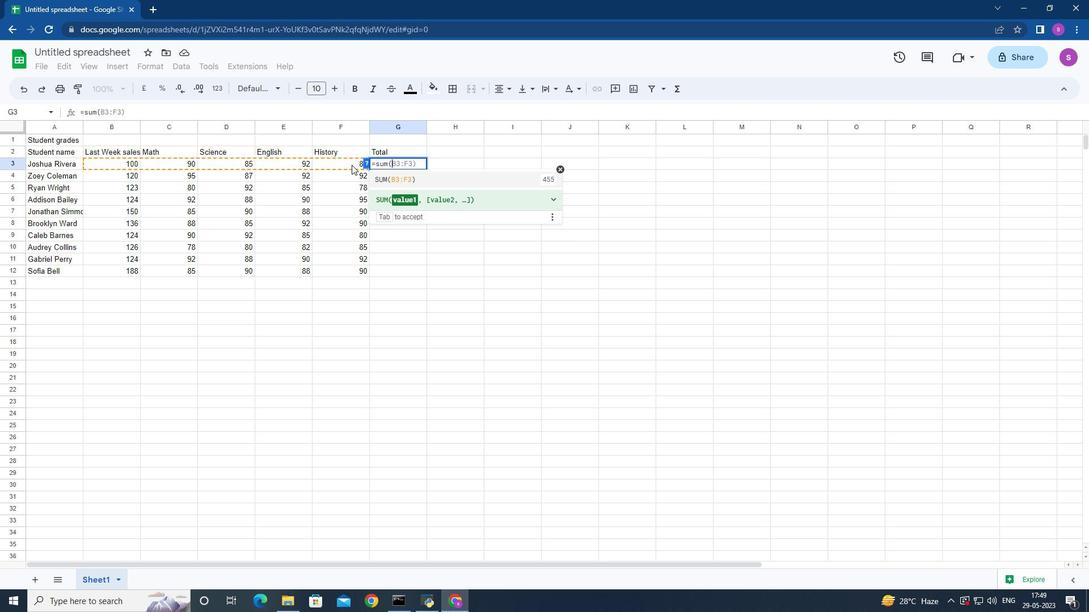 
Action: Mouse moved to (326, 164)
Screenshot: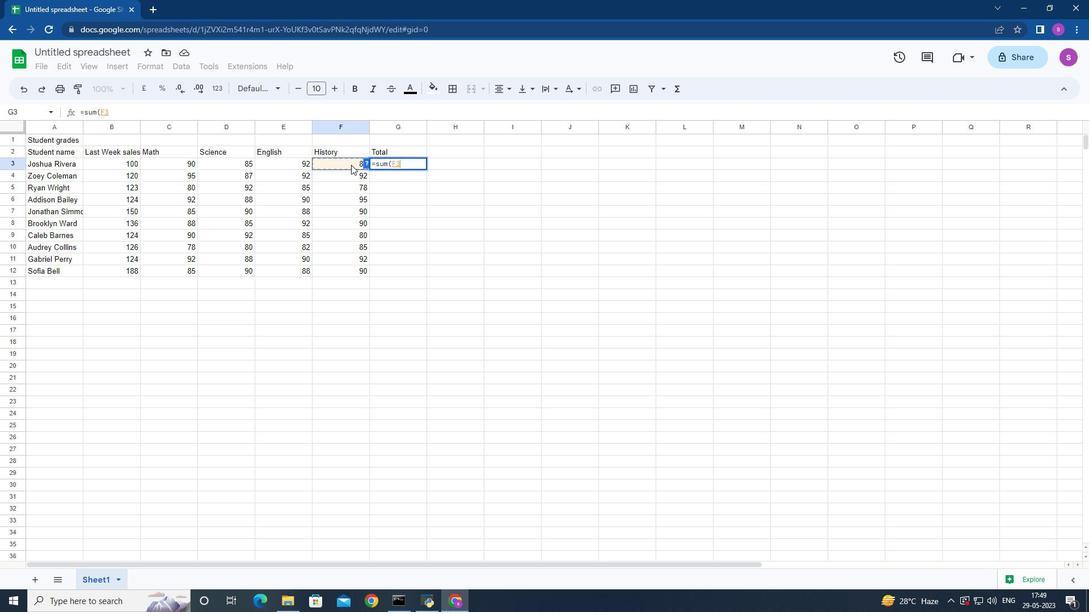 
Action: Key pressed <Key.shift_r><Key.left><Key.left><Key.left><Key.enter>
Screenshot: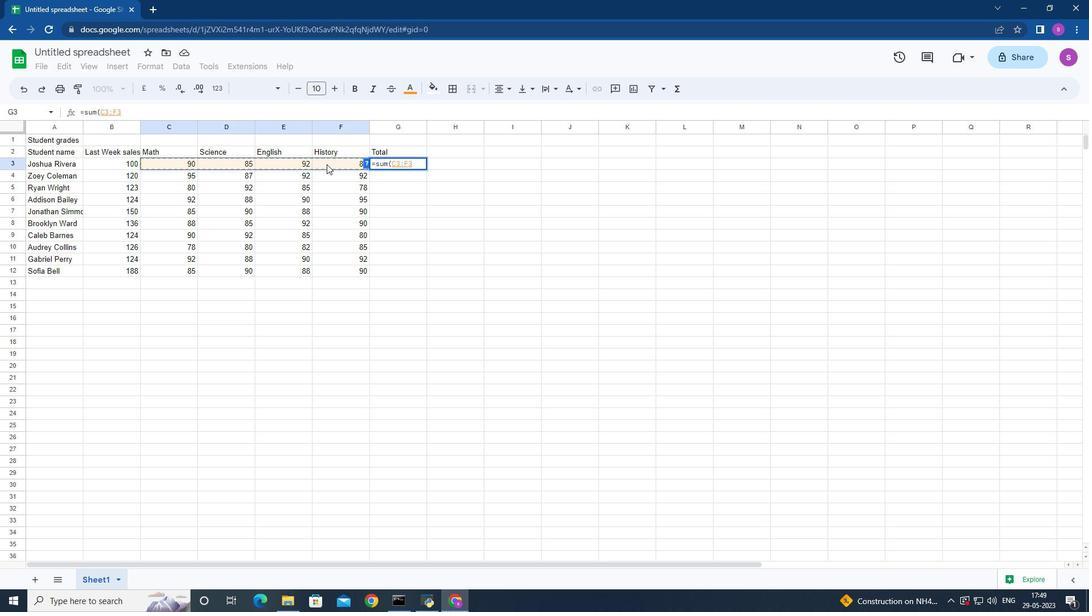 
Action: Mouse moved to (440, 253)
Screenshot: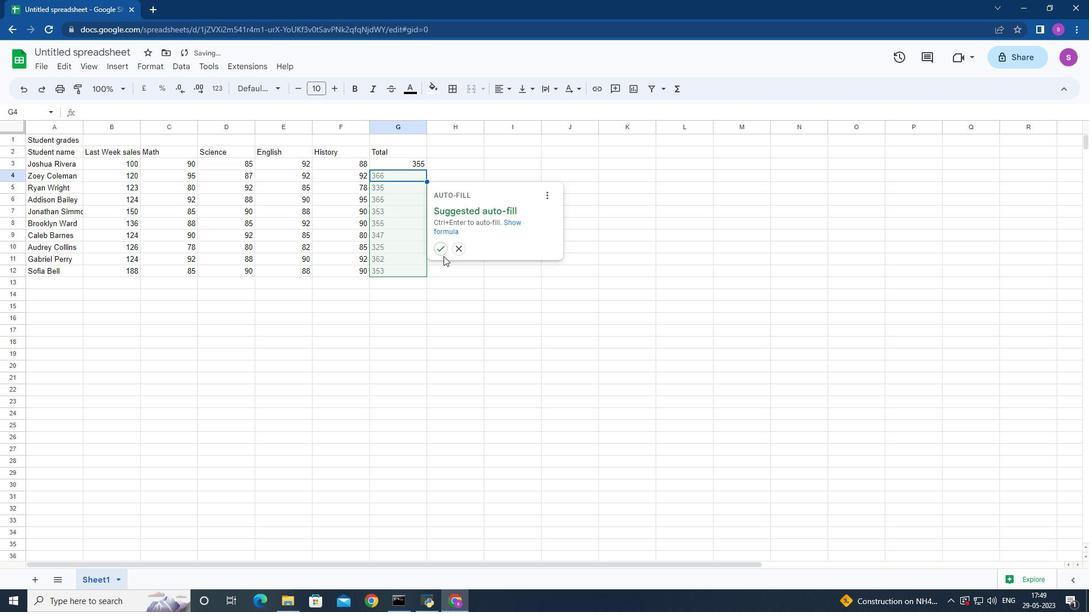 
Action: Mouse pressed left at (440, 253)
Screenshot: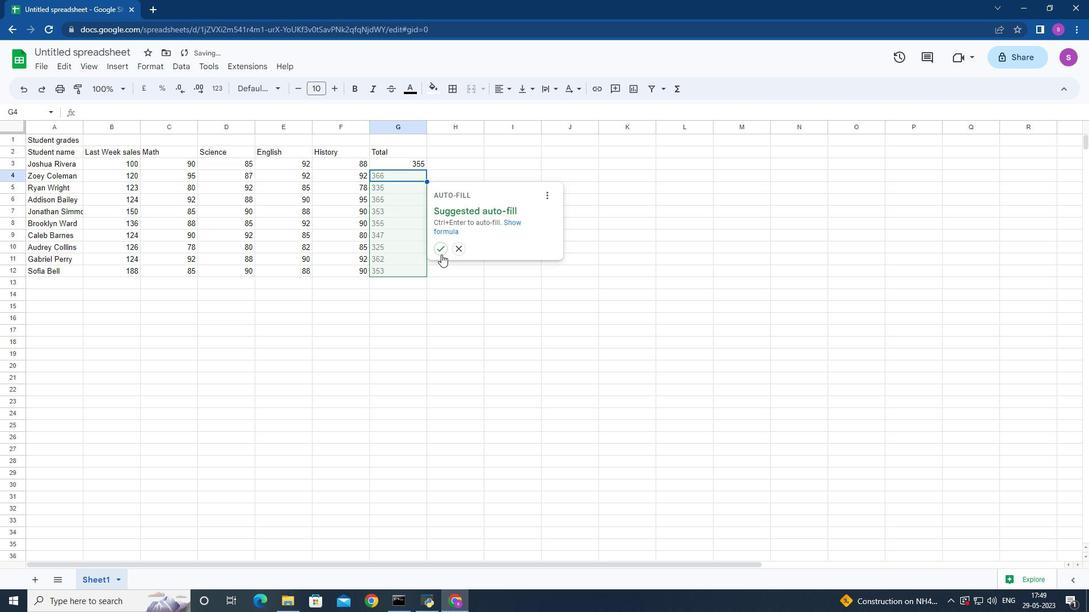 
Action: Mouse moved to (410, 283)
Screenshot: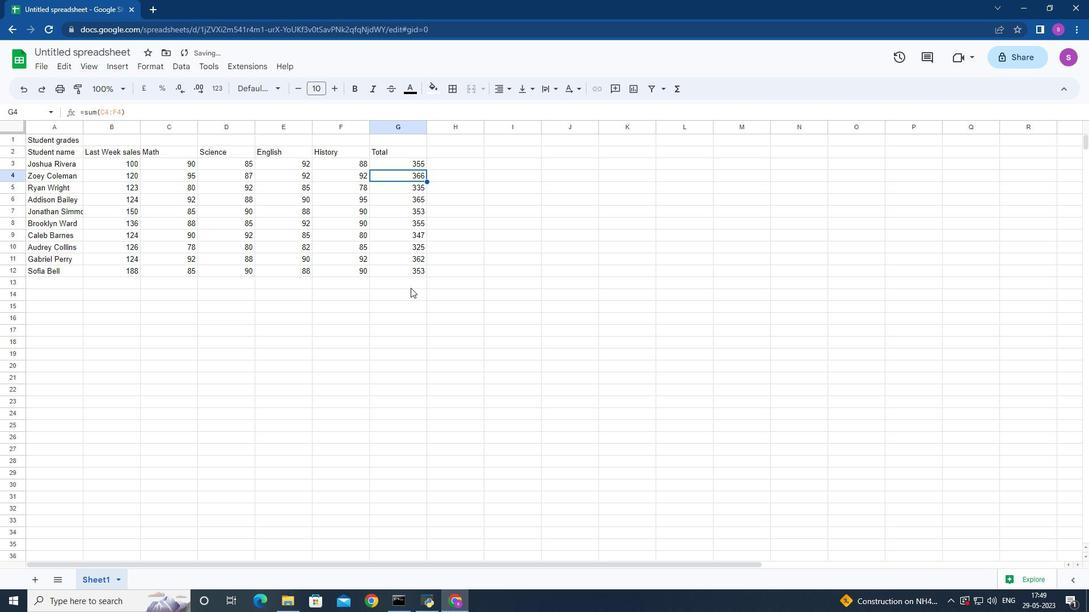 
Action: Mouse pressed left at (410, 283)
Screenshot: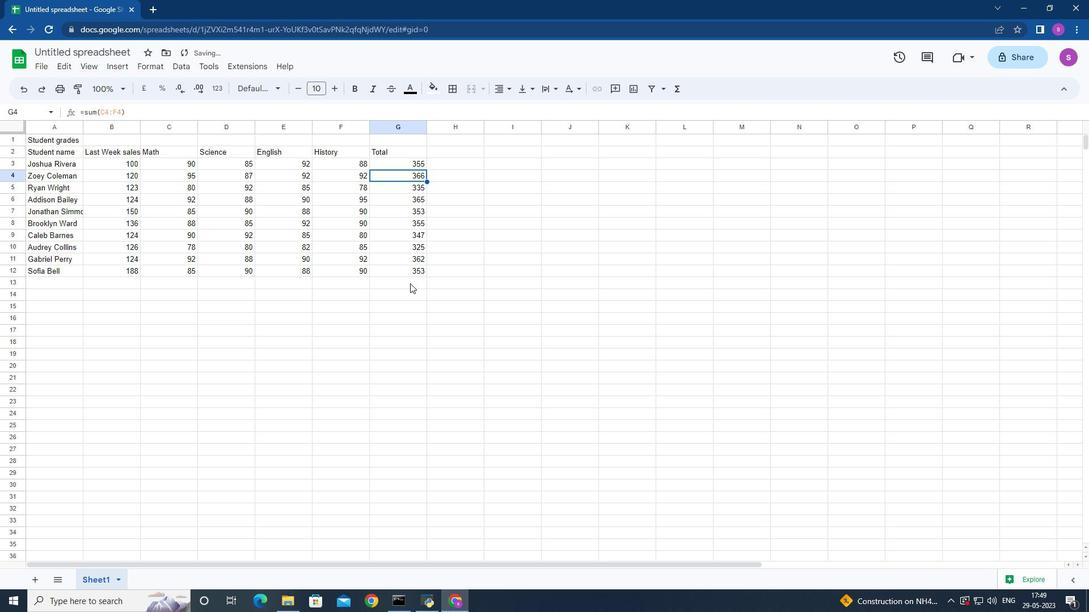 
Action: Mouse moved to (98, 46)
Screenshot: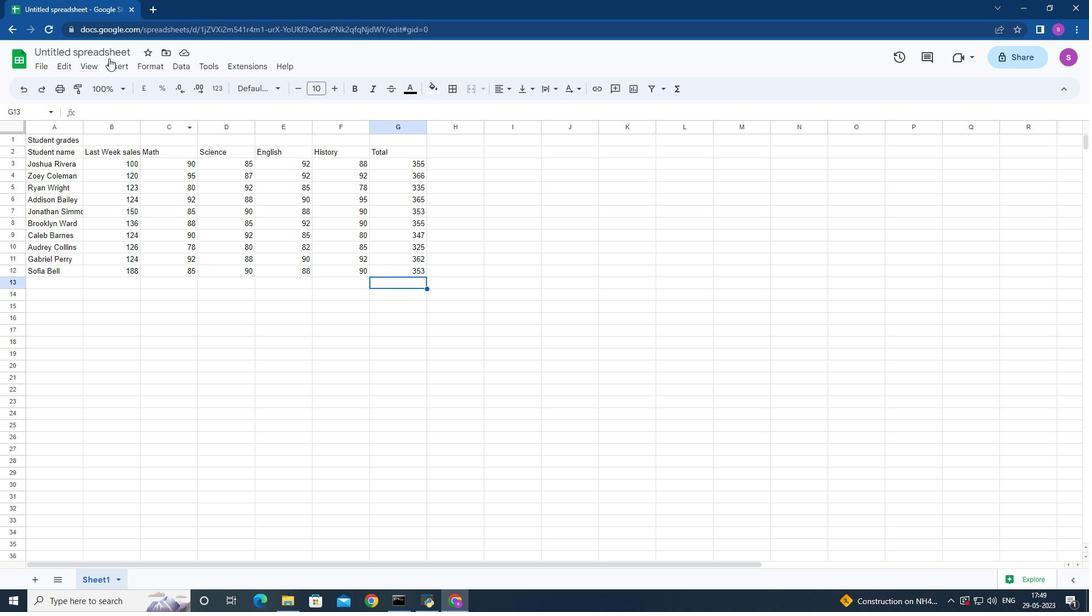 
Action: Mouse pressed left at (98, 46)
Screenshot: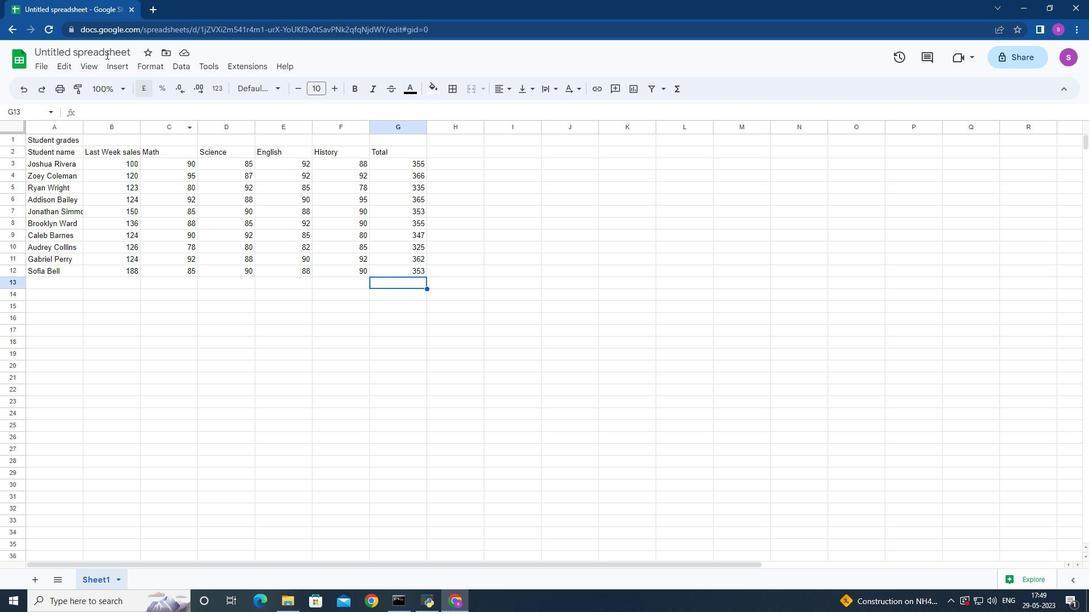
Action: Mouse pressed left at (98, 46)
Screenshot: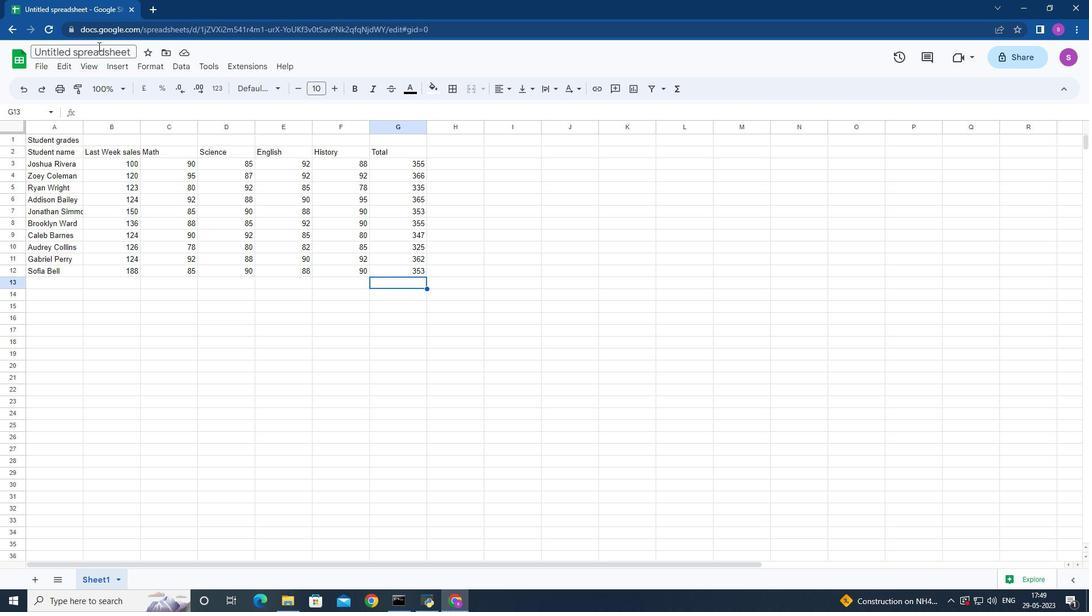 
Action: Mouse pressed left at (98, 46)
Screenshot: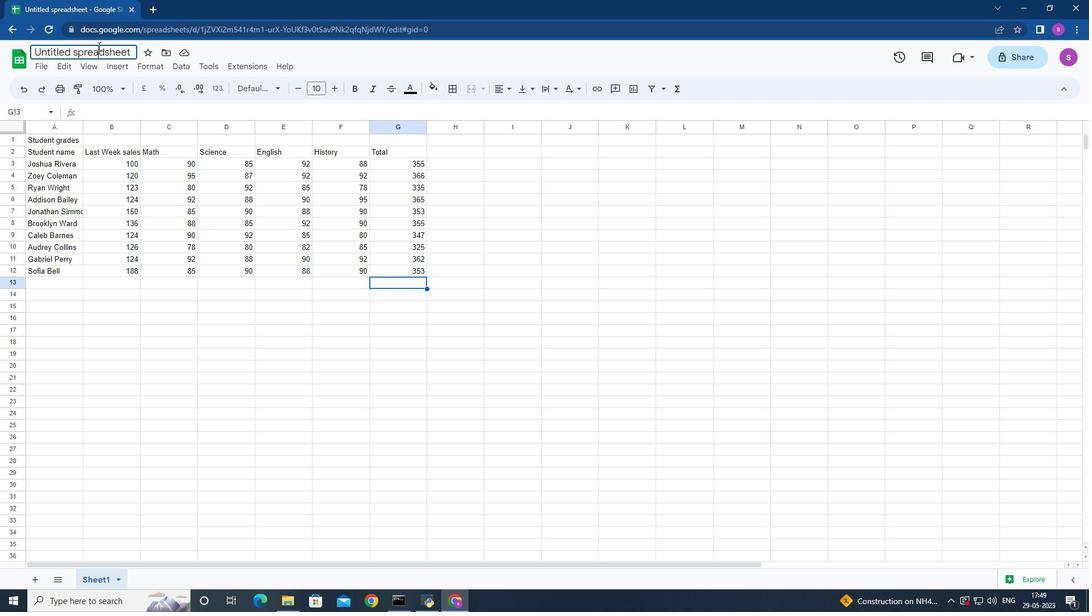 
Action: Key pressed <Key.shift>Sales<Key.space>by<Key.space><Key.shift>Month<Key.backspace><Key.backspace>th<Key.enter>
Screenshot: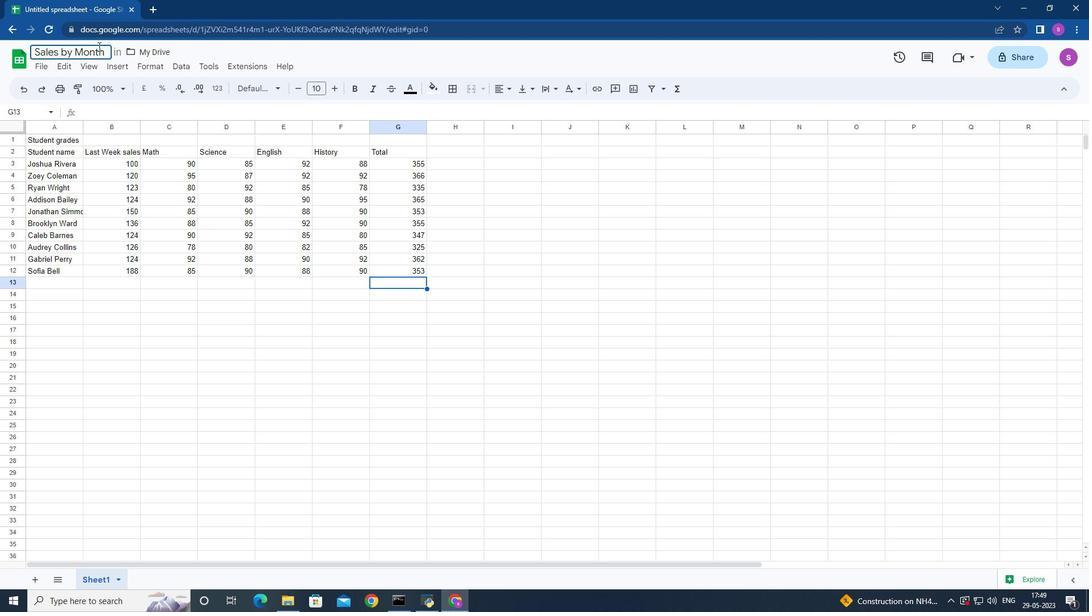 
